 Task: Font style For heading Use Arial Narrow with bold and underline. font size for heading '28 Pt. 'Change the font style of data to Arial Narrowand font size to  16 Pt. Change the alignment of both headline & data to  Align bottom. In the sheet  Alpha Sales templetes book
Action: Mouse moved to (18, 28)
Screenshot: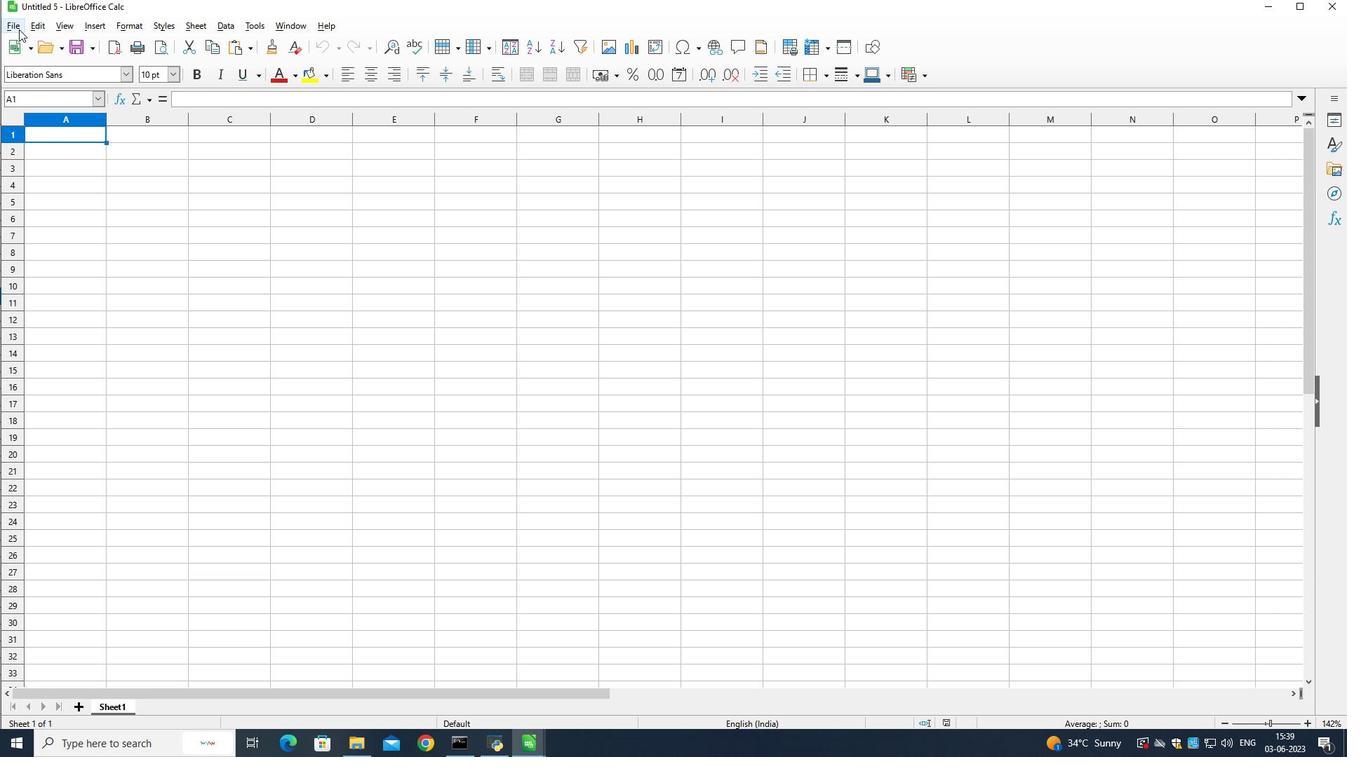 
Action: Mouse pressed left at (18, 28)
Screenshot: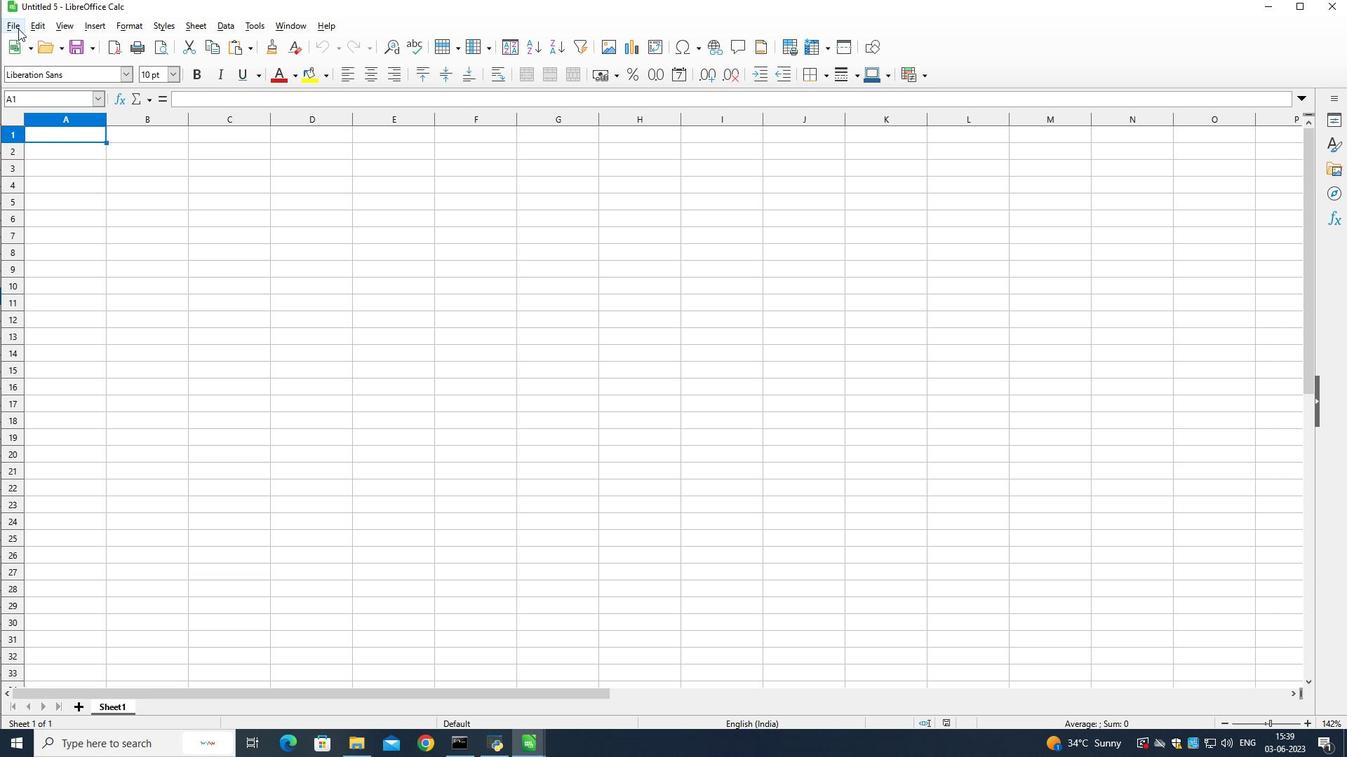 
Action: Mouse moved to (29, 56)
Screenshot: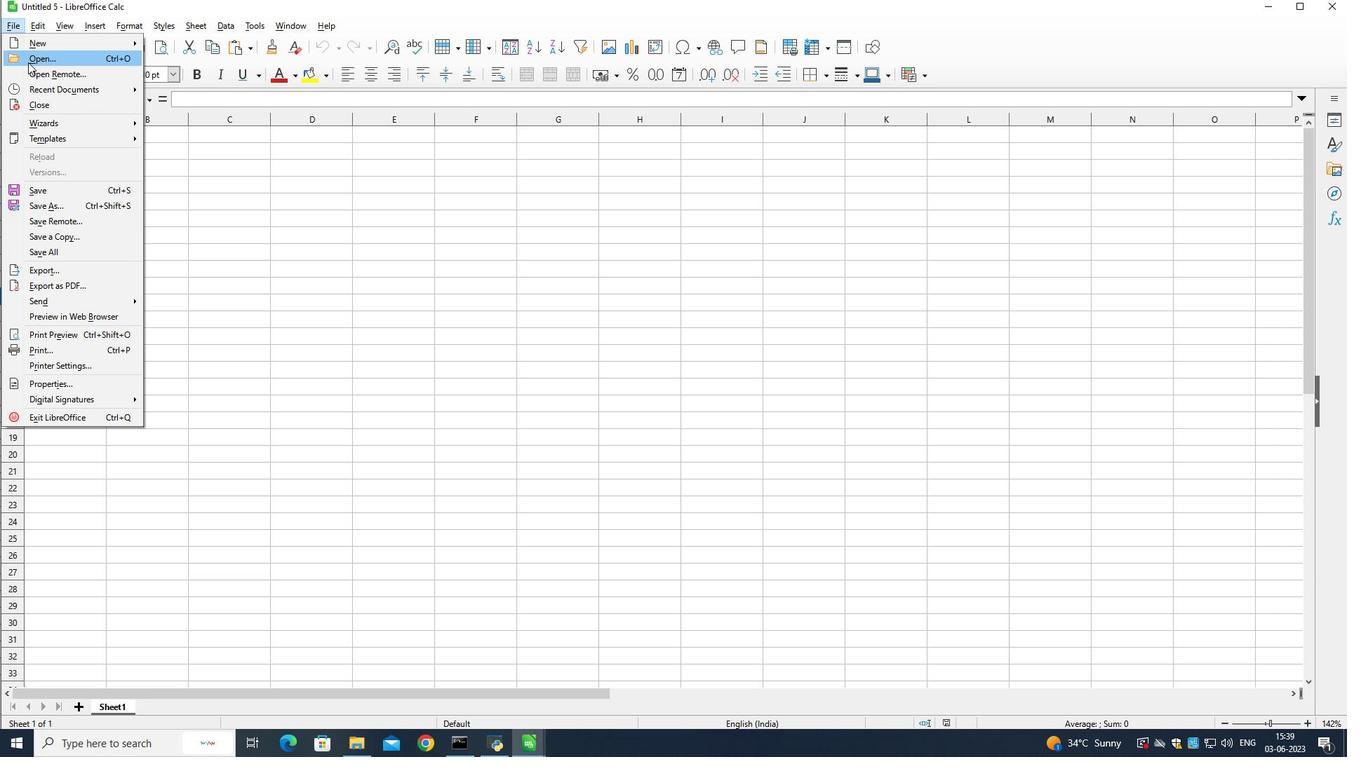 
Action: Mouse pressed left at (29, 56)
Screenshot: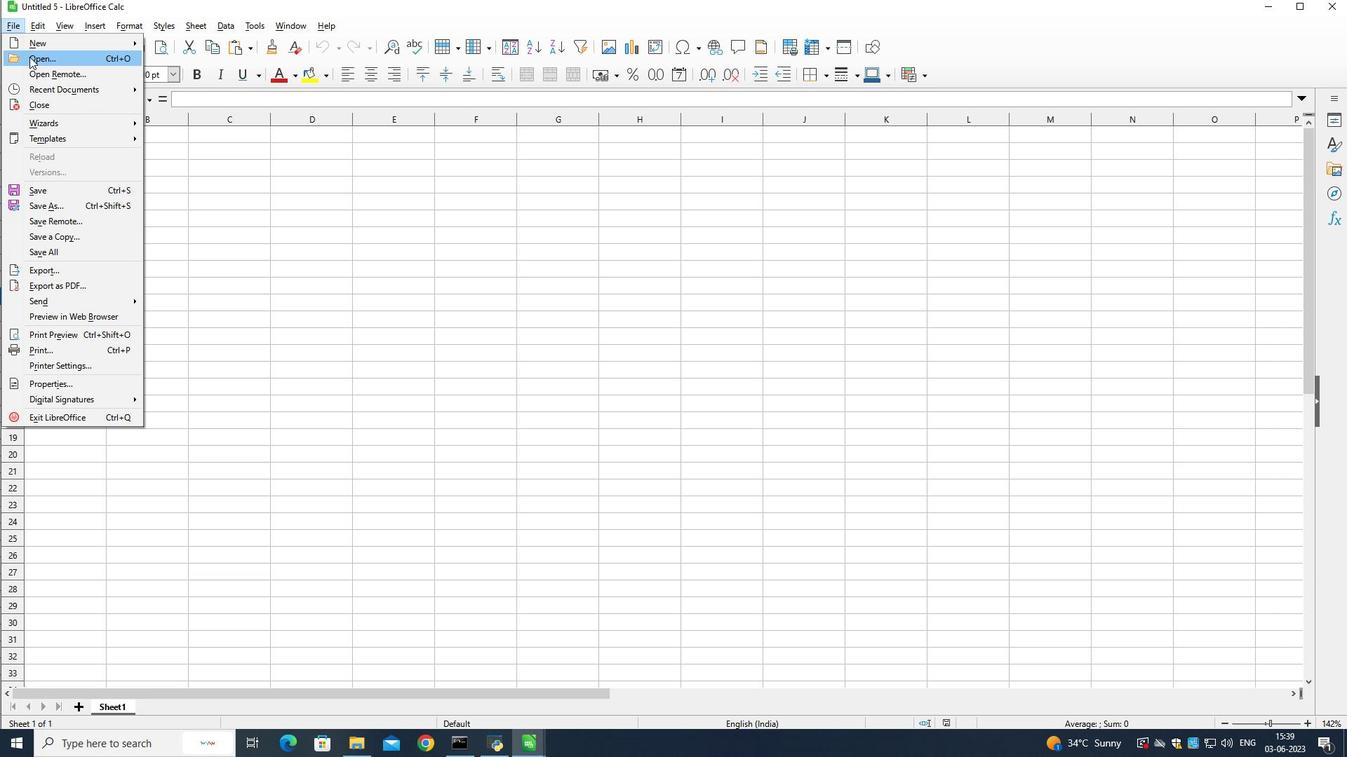 
Action: Mouse moved to (209, 279)
Screenshot: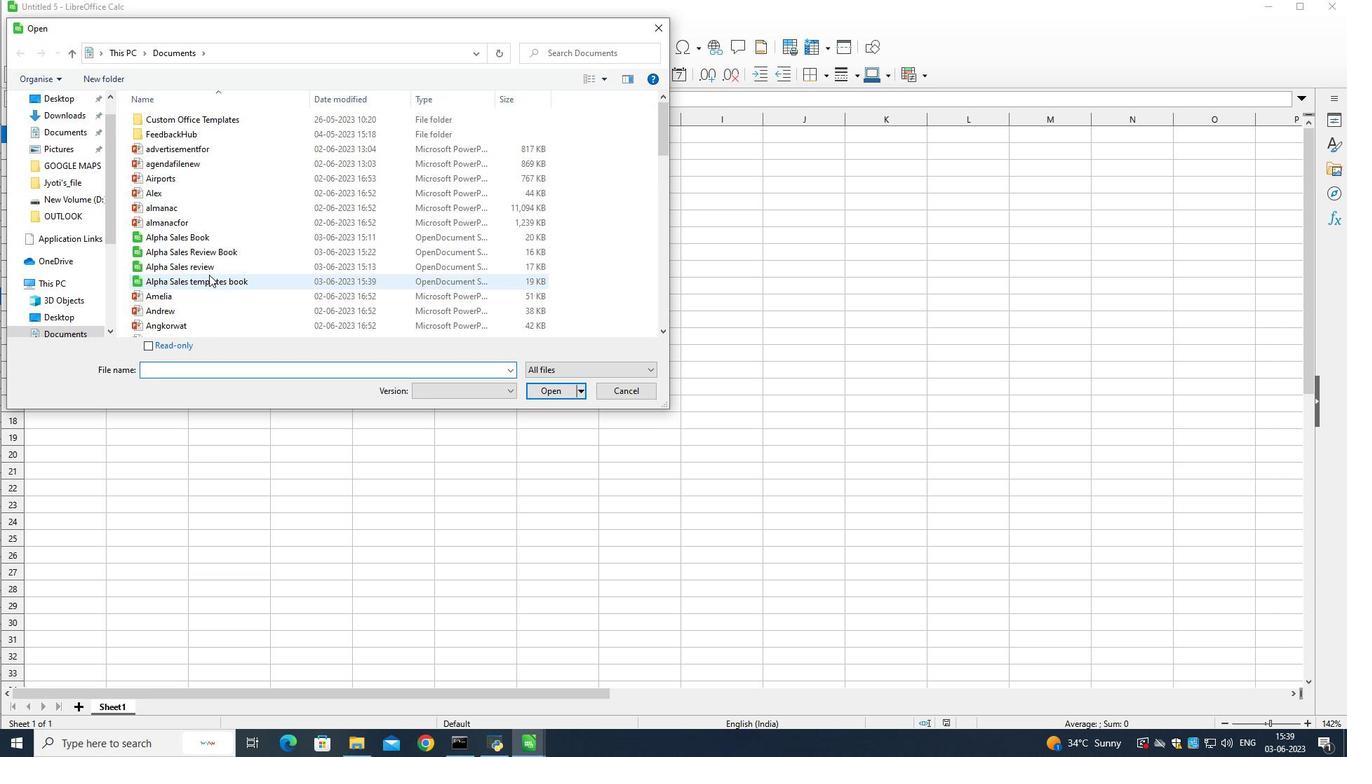 
Action: Mouse pressed left at (209, 279)
Screenshot: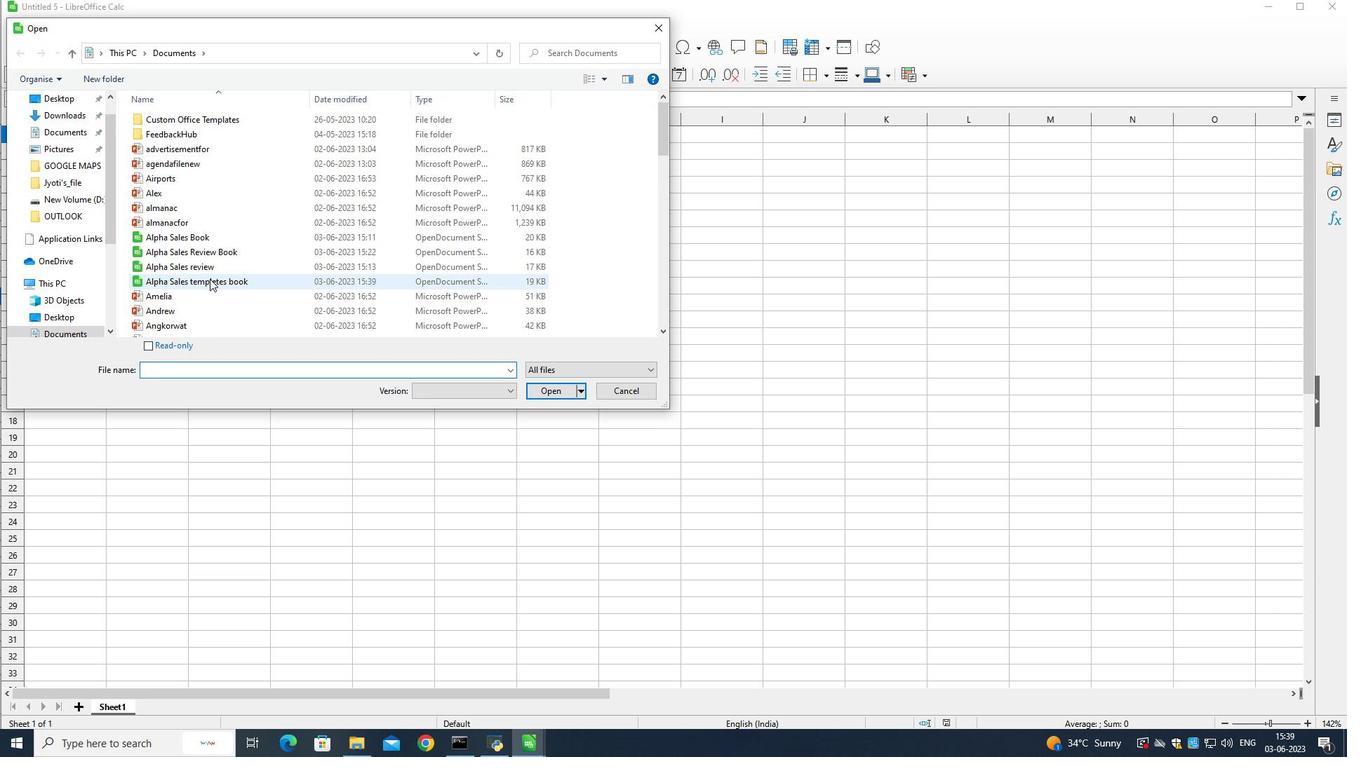 
Action: Mouse moved to (566, 392)
Screenshot: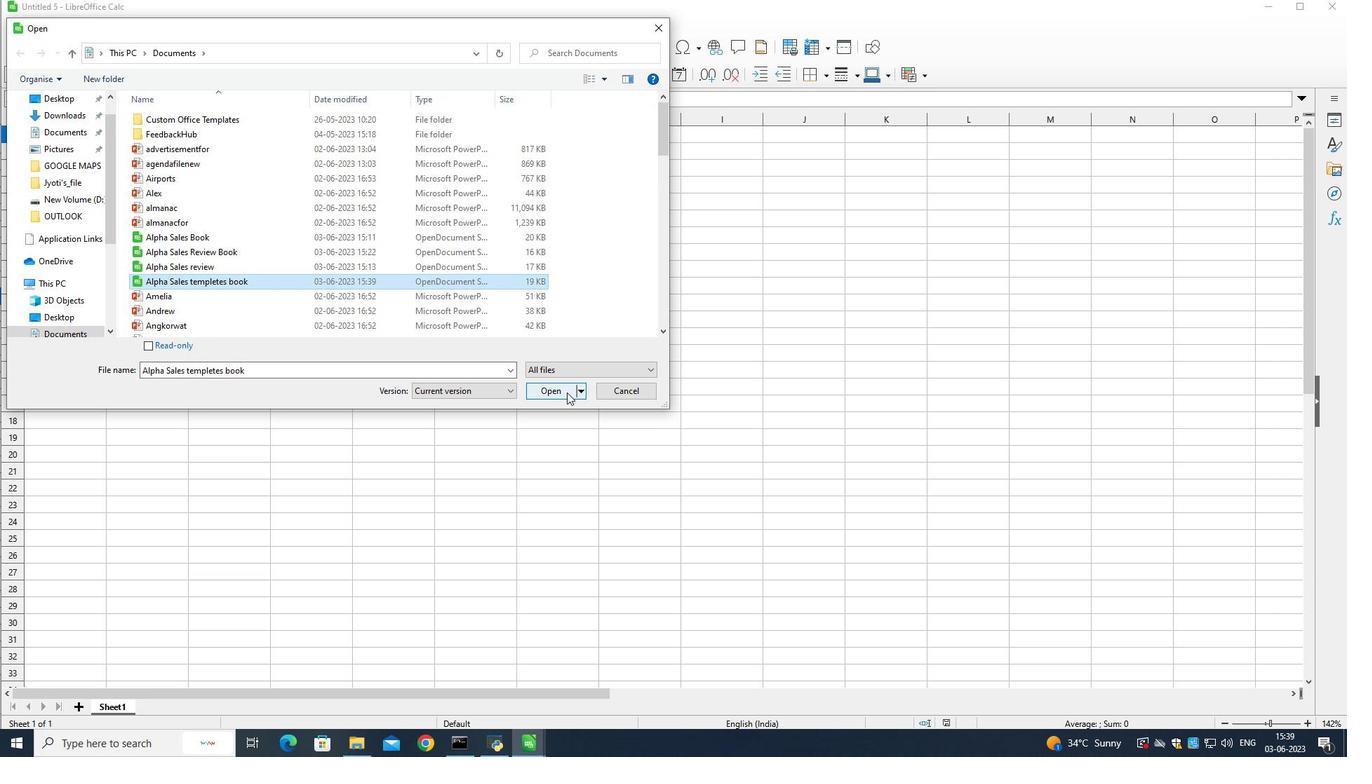 
Action: Mouse pressed left at (566, 392)
Screenshot: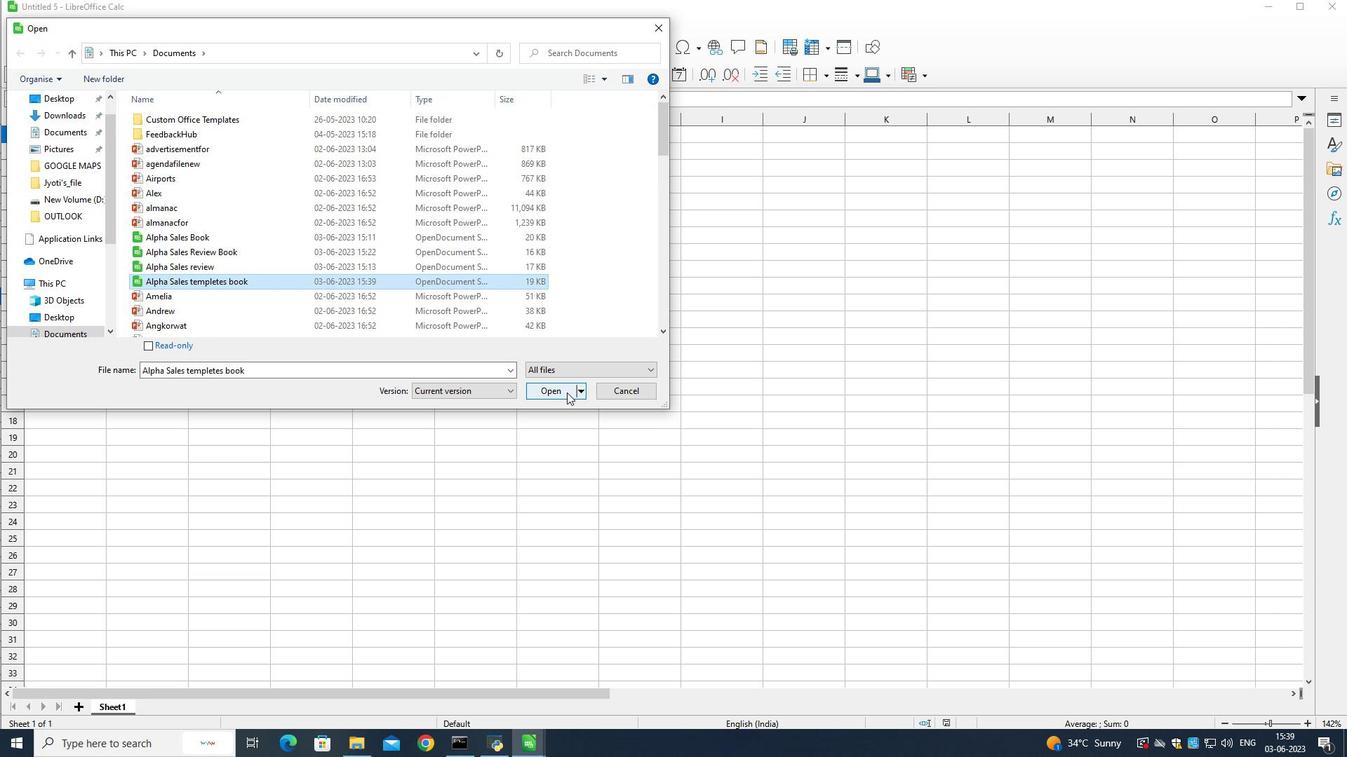 
Action: Mouse moved to (216, 133)
Screenshot: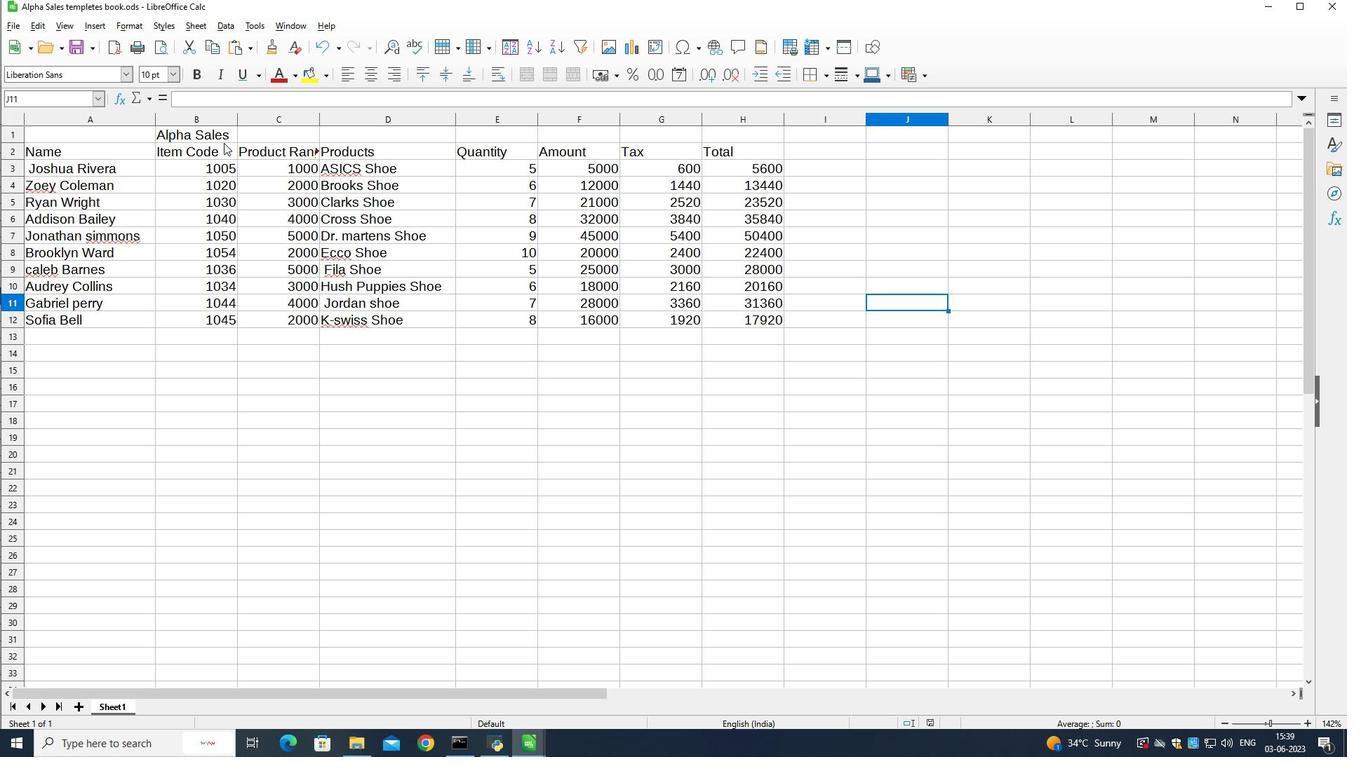 
Action: Mouse pressed left at (216, 133)
Screenshot: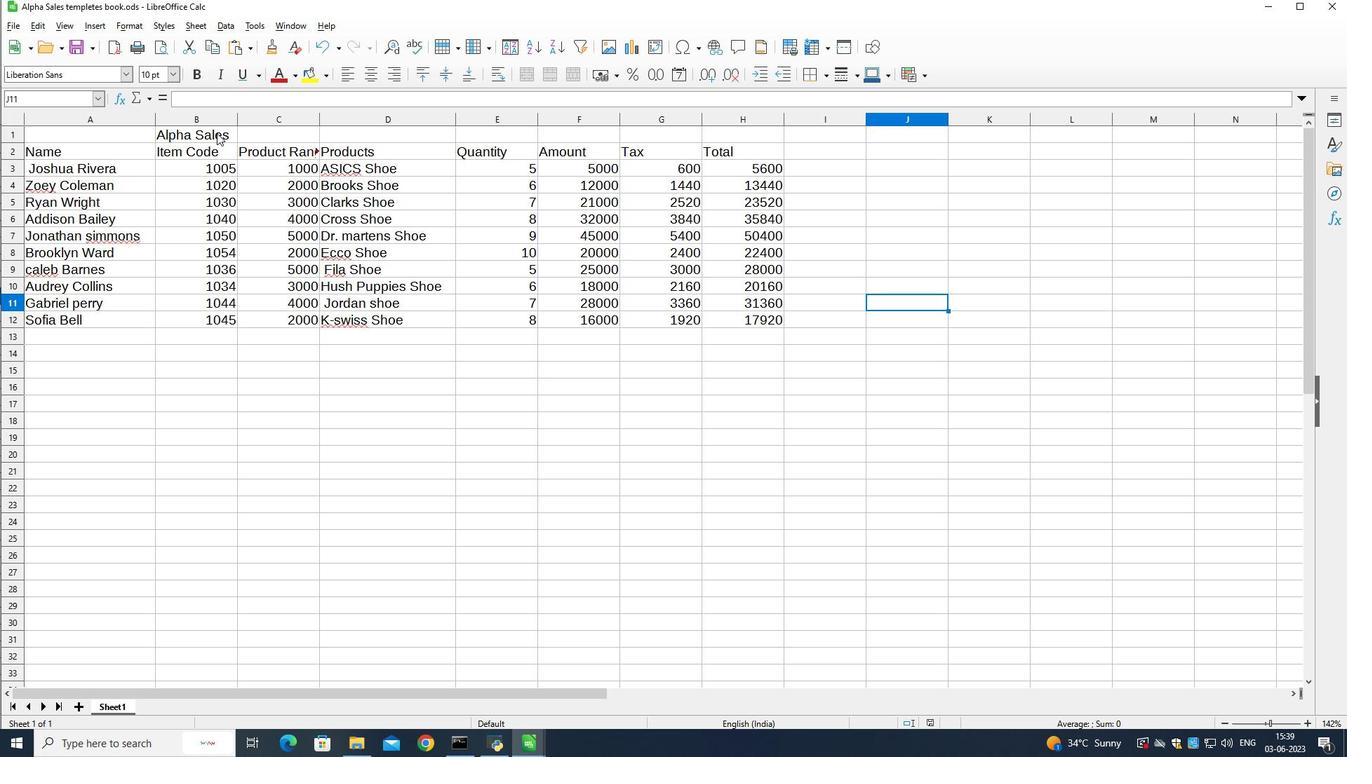 
Action: Mouse pressed left at (216, 133)
Screenshot: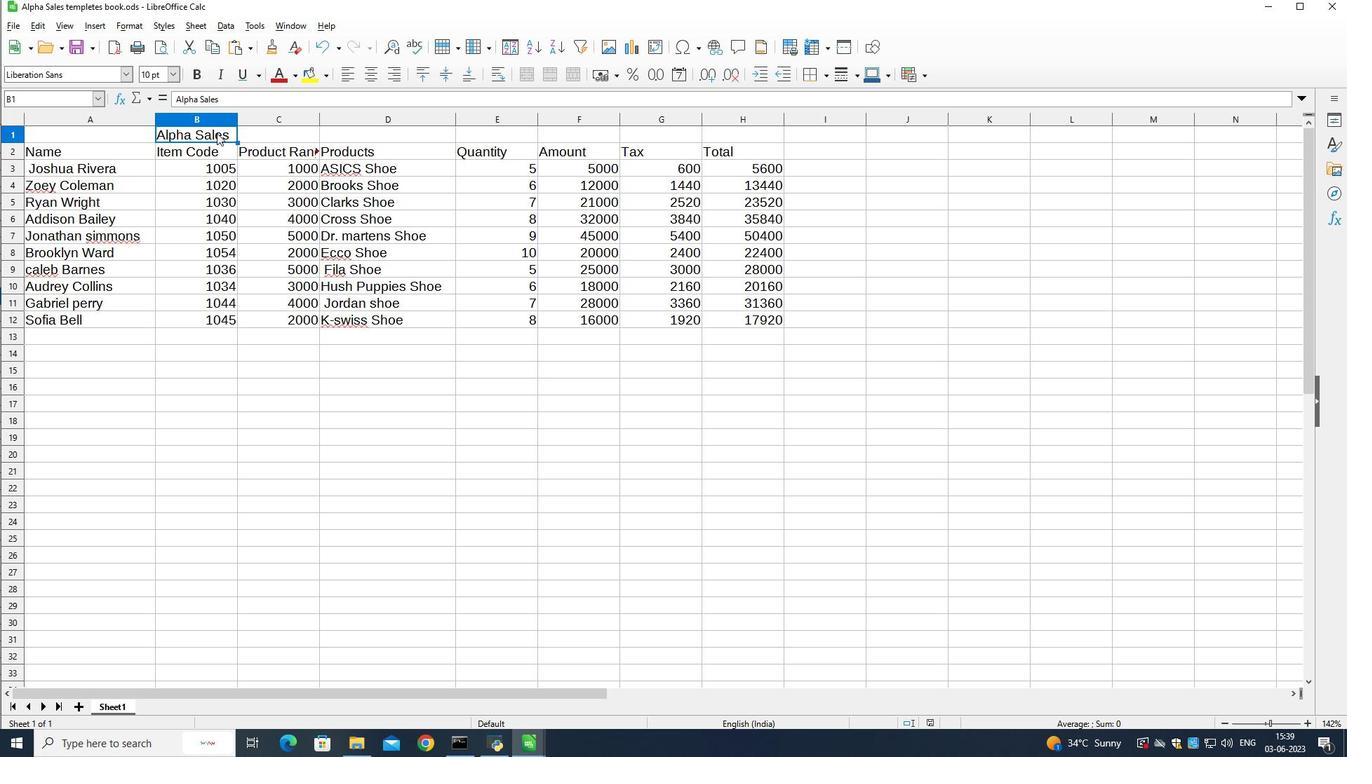 
Action: Mouse pressed left at (216, 133)
Screenshot: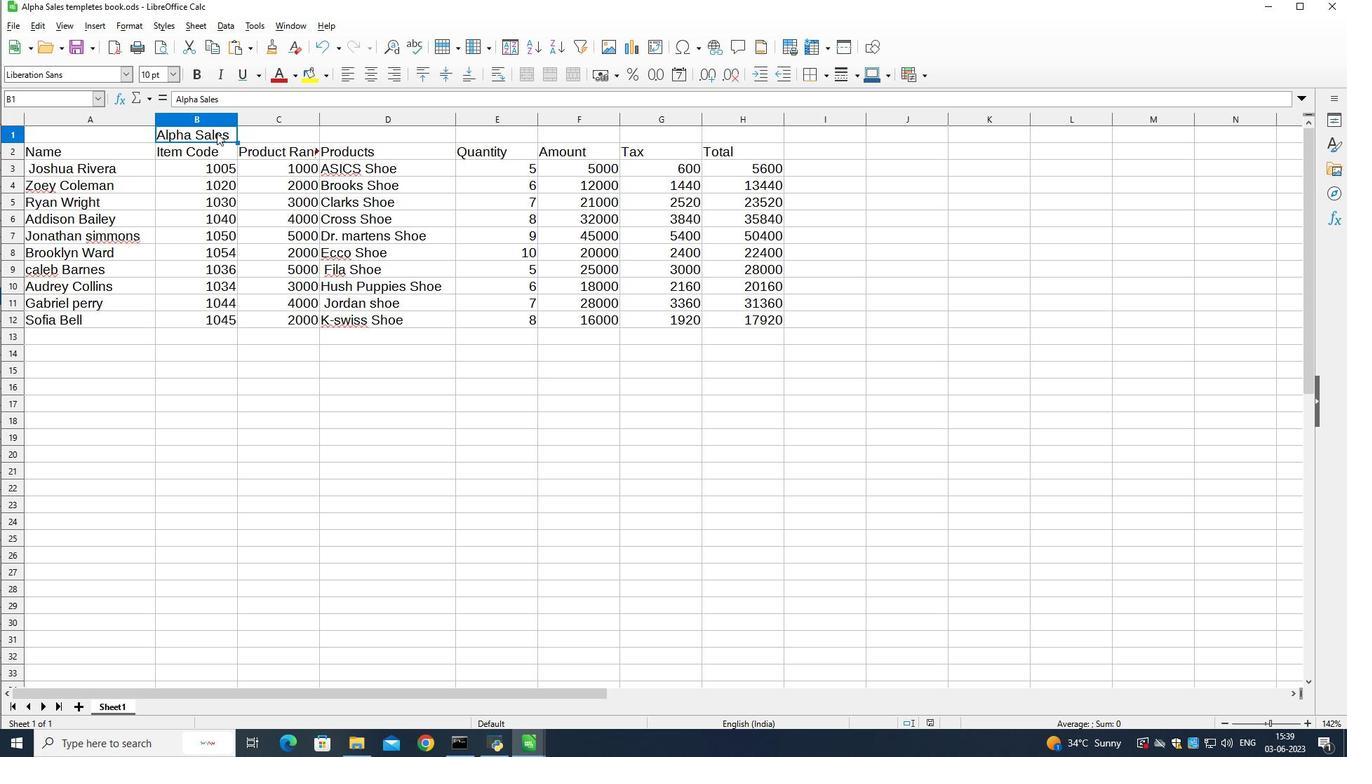 
Action: Mouse moved to (98, 73)
Screenshot: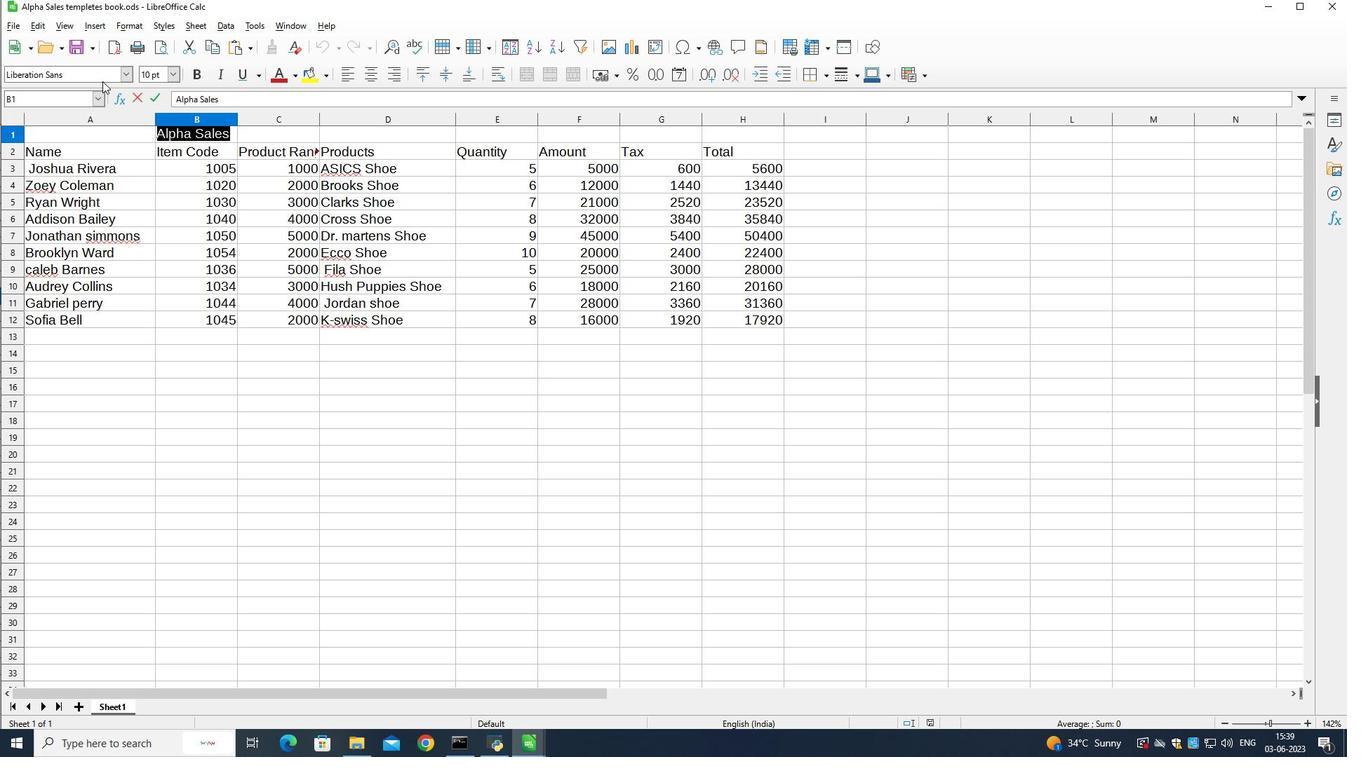 
Action: Mouse pressed left at (98, 73)
Screenshot: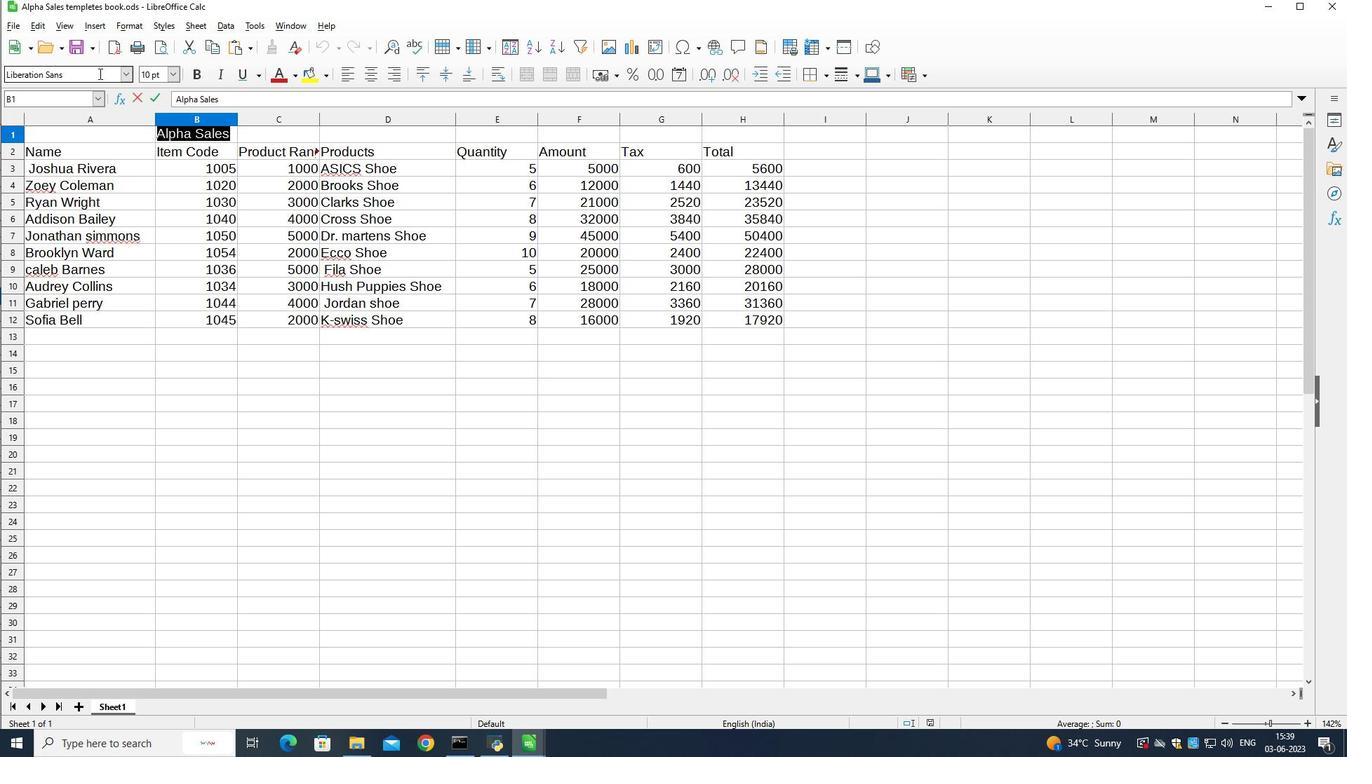 
Action: Mouse pressed left at (98, 73)
Screenshot: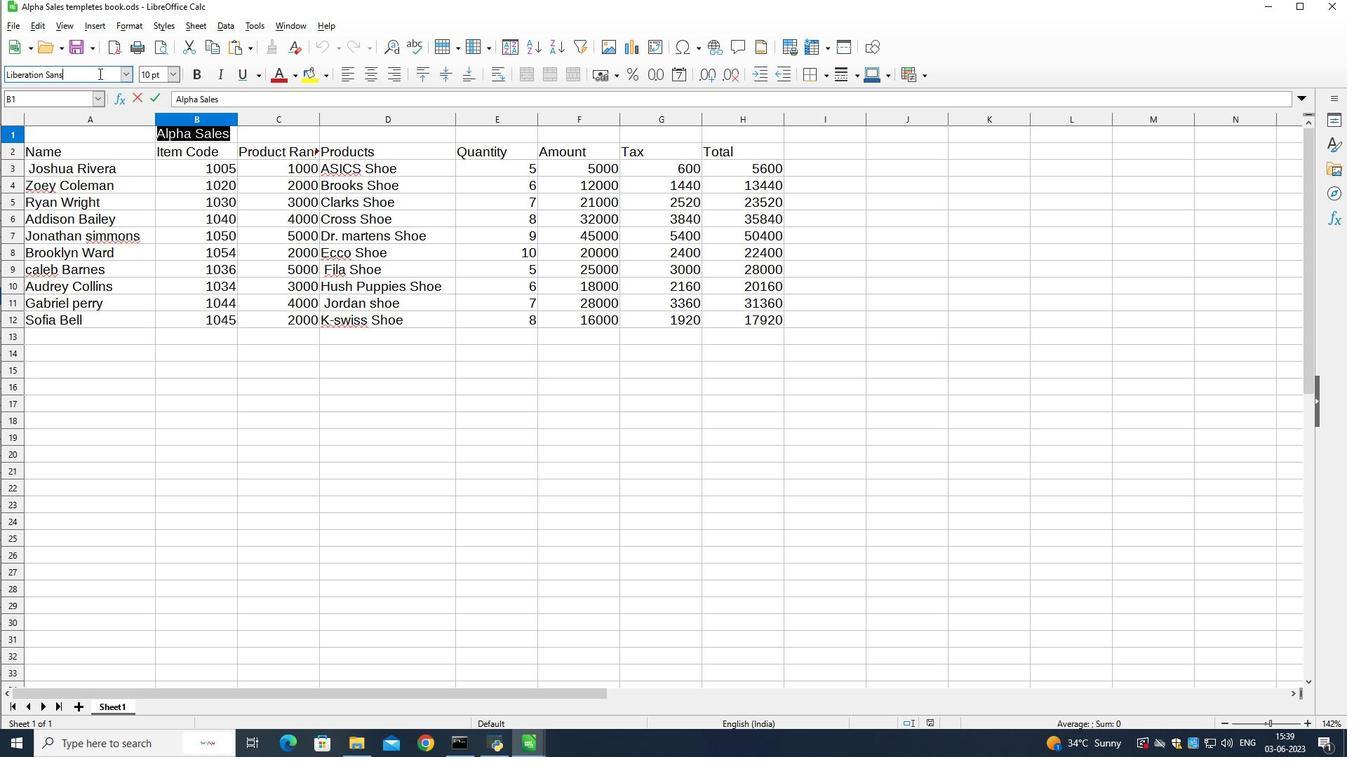 
Action: Mouse moved to (98, 71)
Screenshot: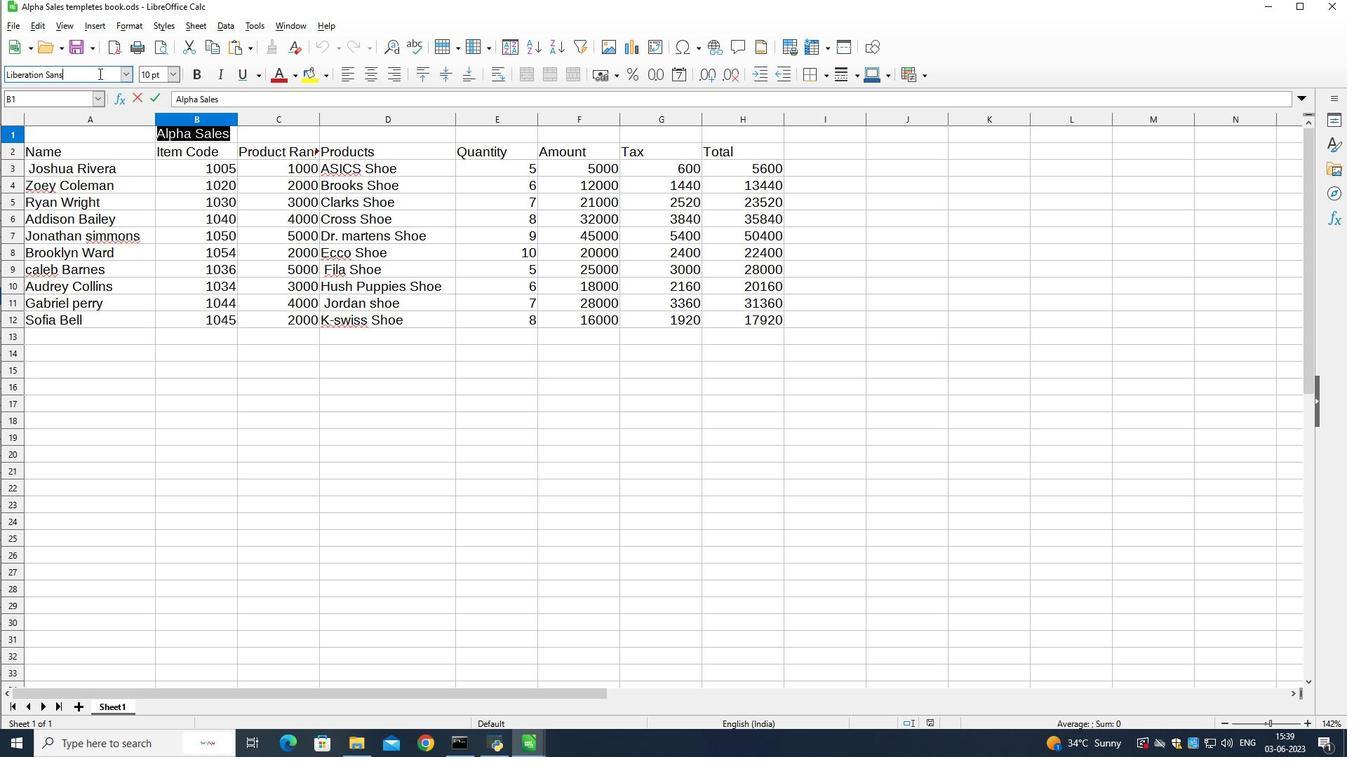 
Action: Mouse pressed left at (98, 71)
Screenshot: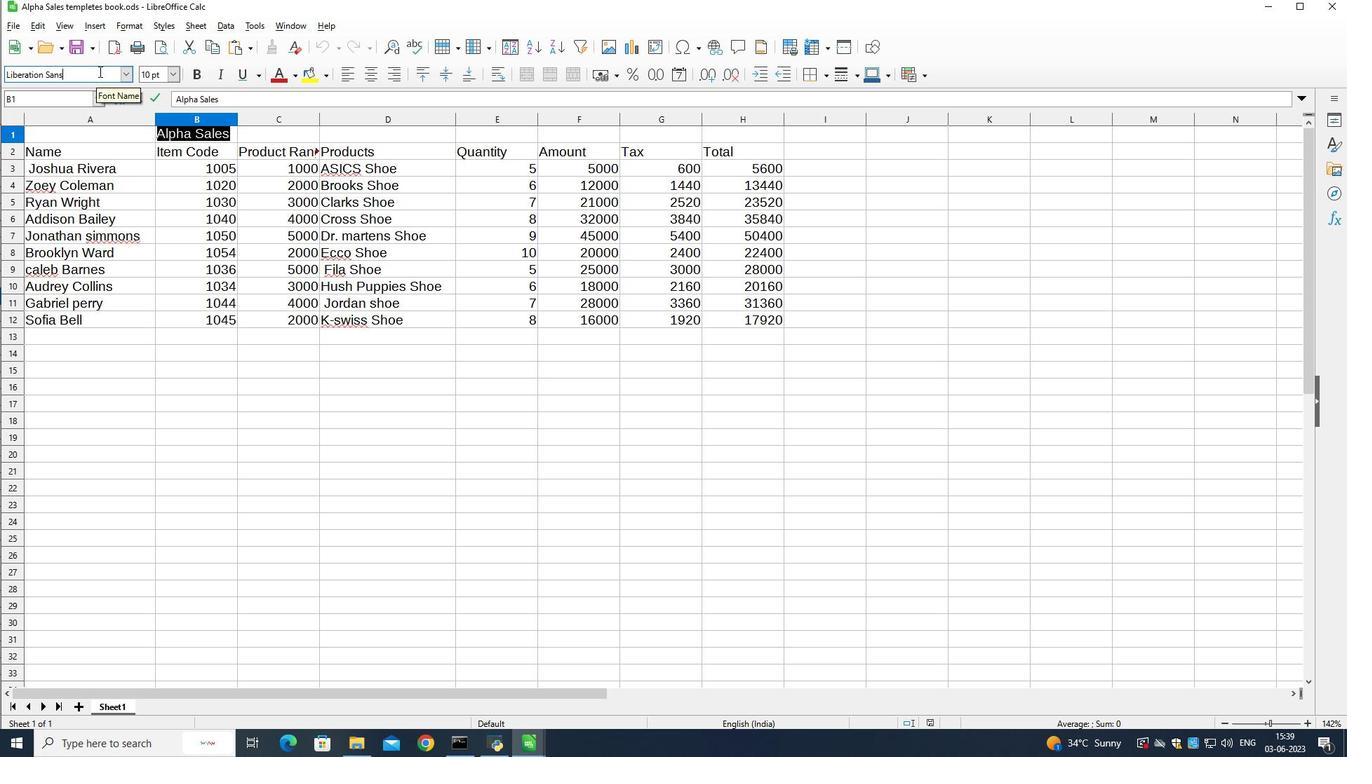 
Action: Mouse pressed left at (98, 71)
Screenshot: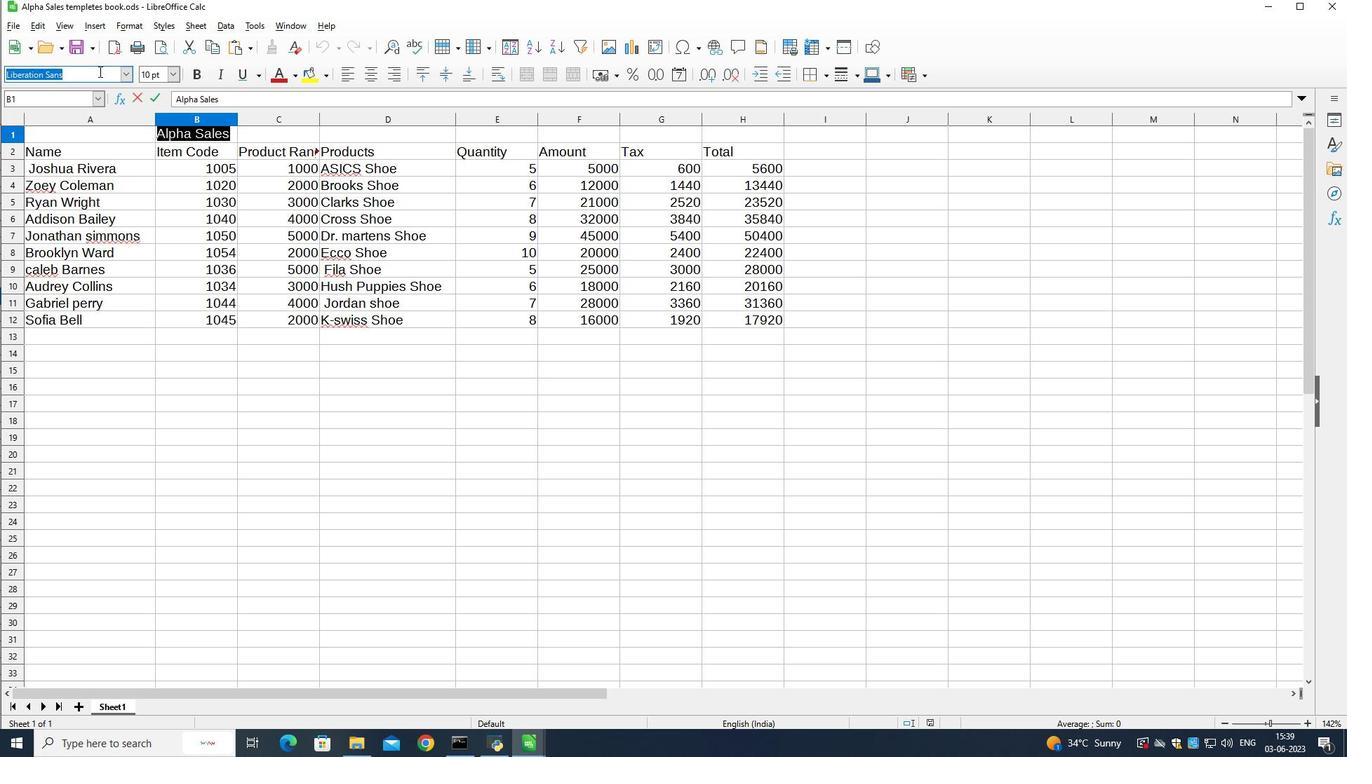 
Action: Key pressed <Key.shift>Arial<Key.space><Key.shift><Key.shift><Key.shift>Narrw<Key.backspace>ow<Key.enter>
Screenshot: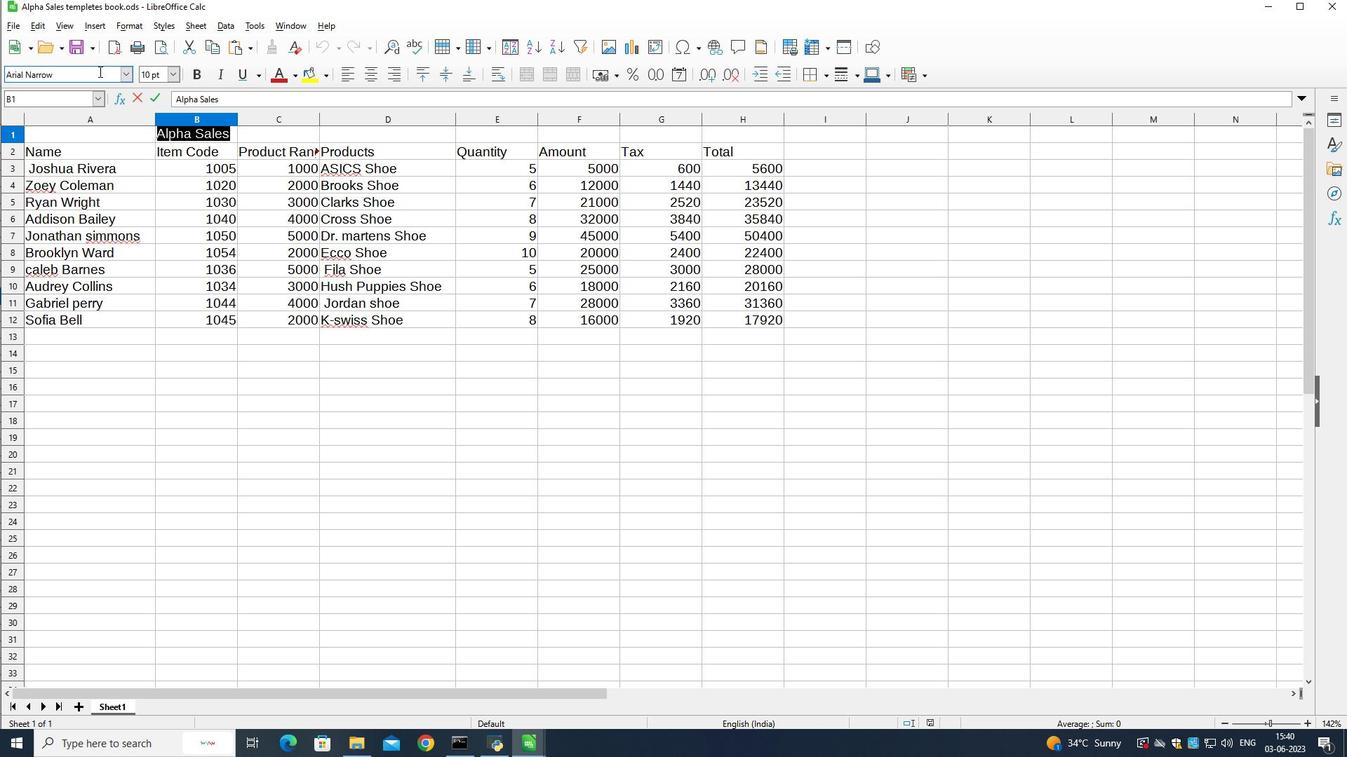 
Action: Mouse moved to (193, 72)
Screenshot: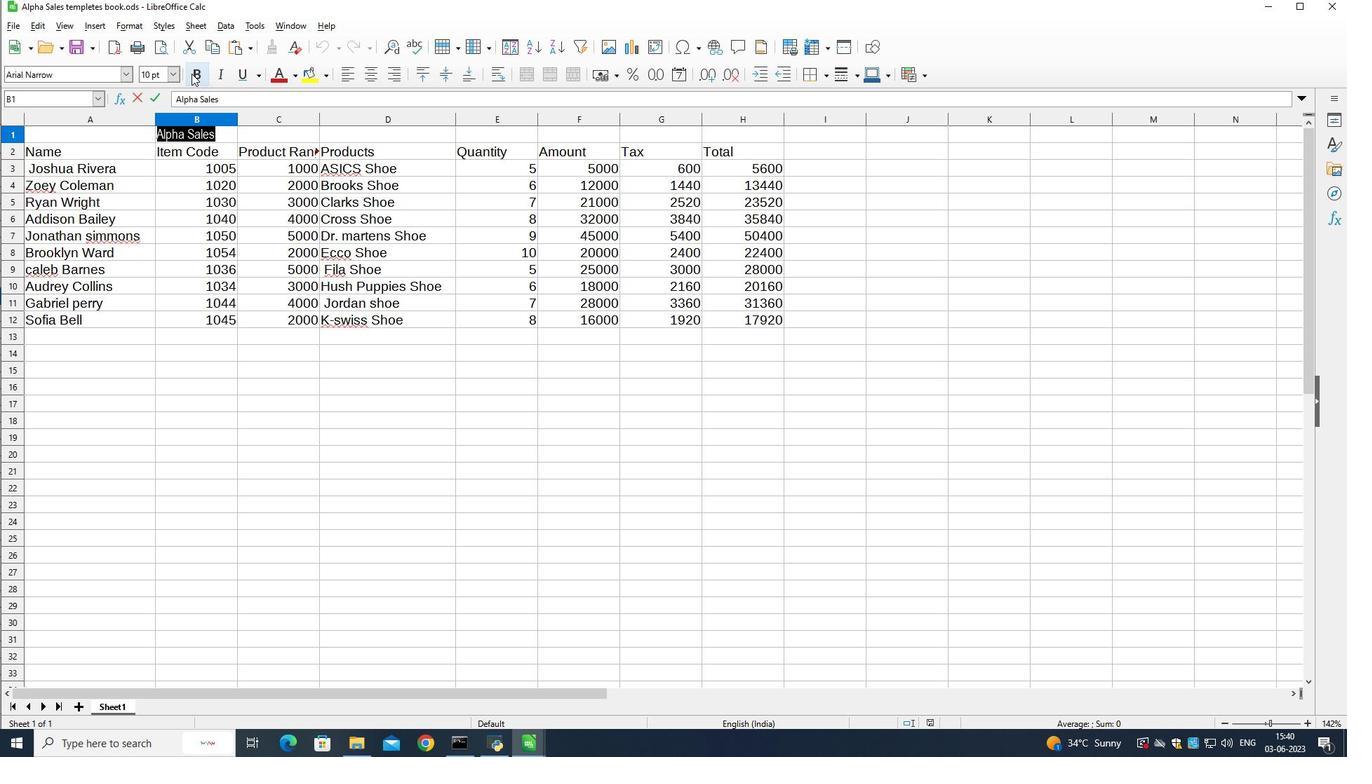 
Action: Mouse pressed left at (193, 72)
Screenshot: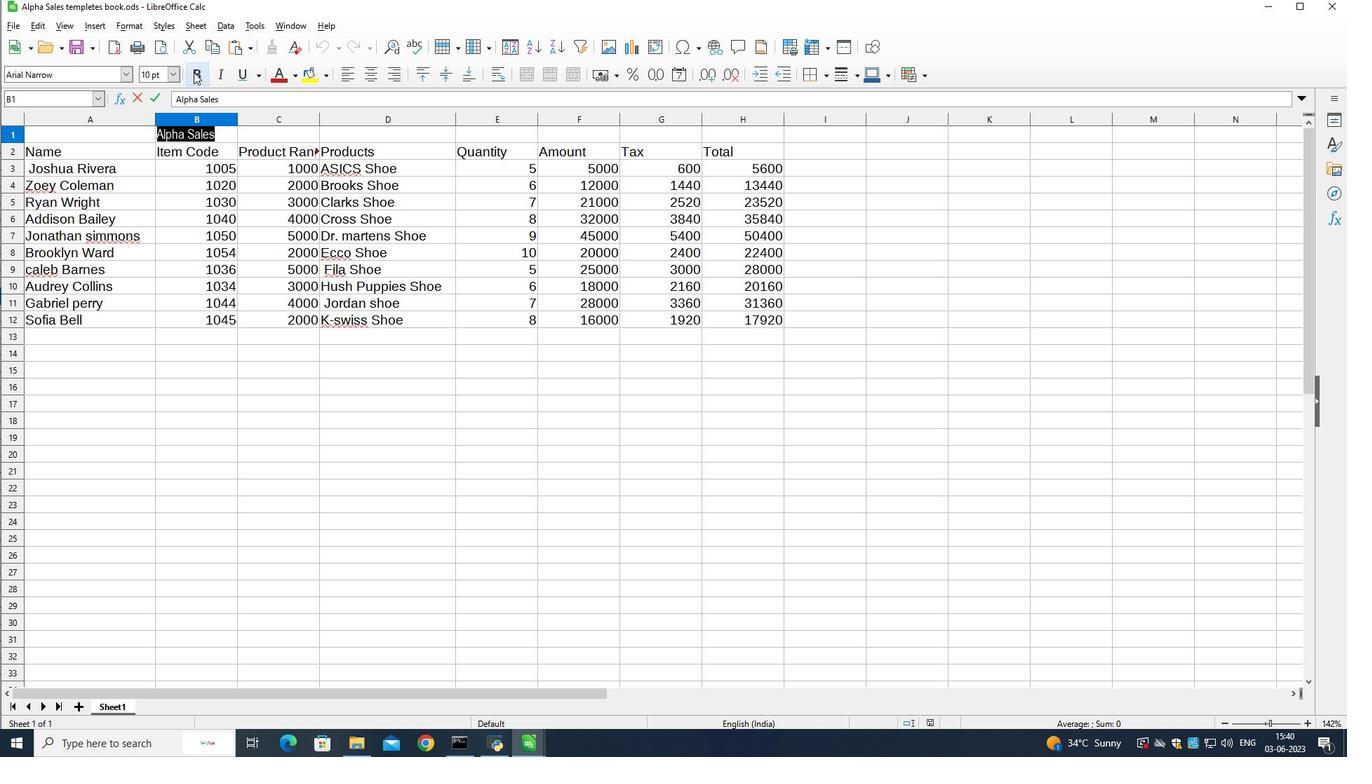 
Action: Mouse moved to (239, 75)
Screenshot: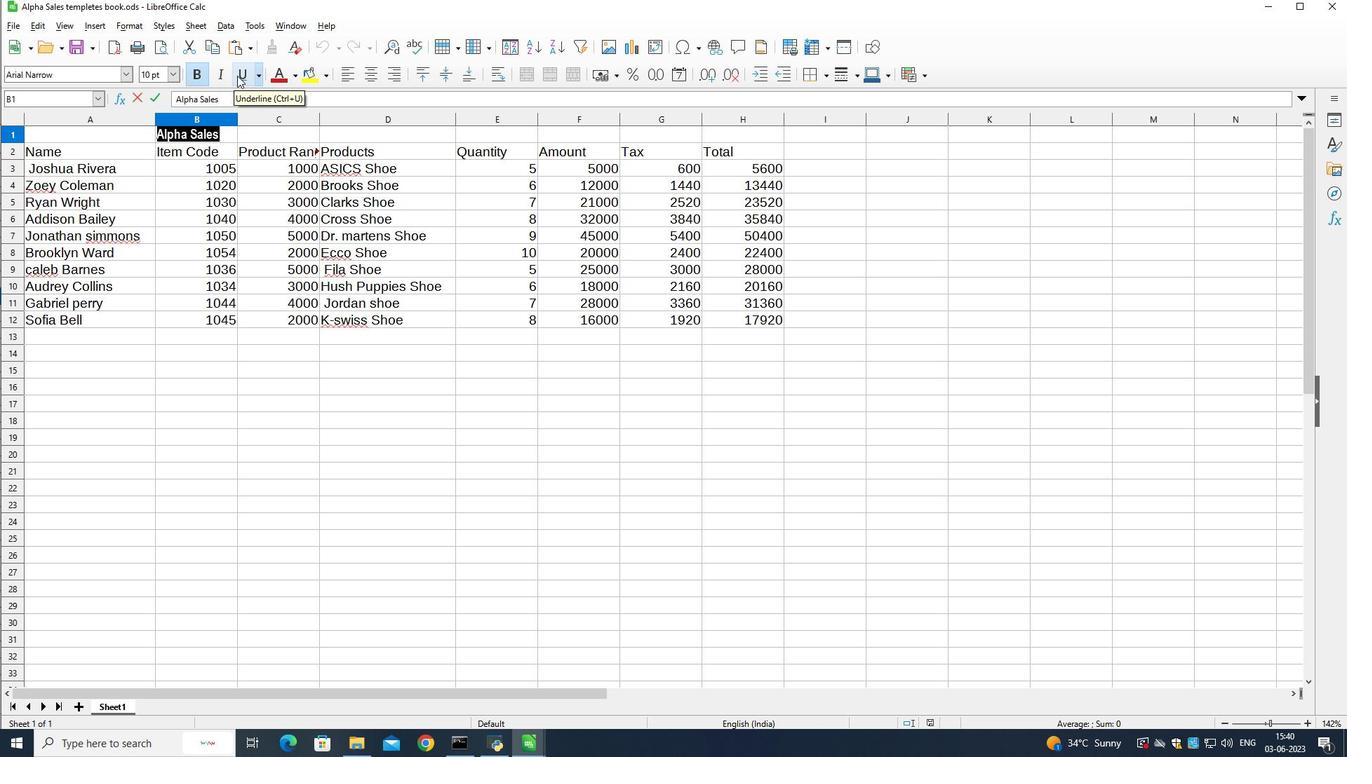 
Action: Mouse pressed left at (239, 75)
Screenshot: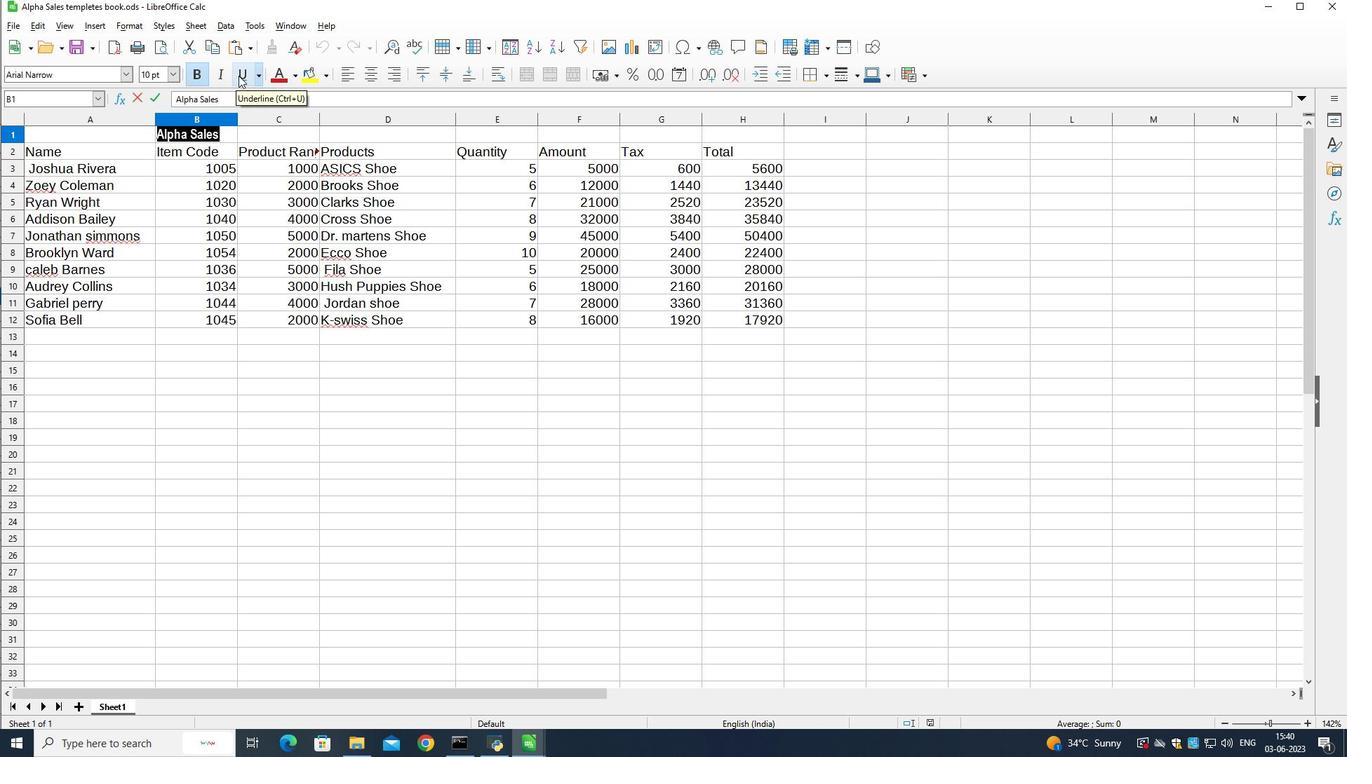 
Action: Mouse moved to (175, 69)
Screenshot: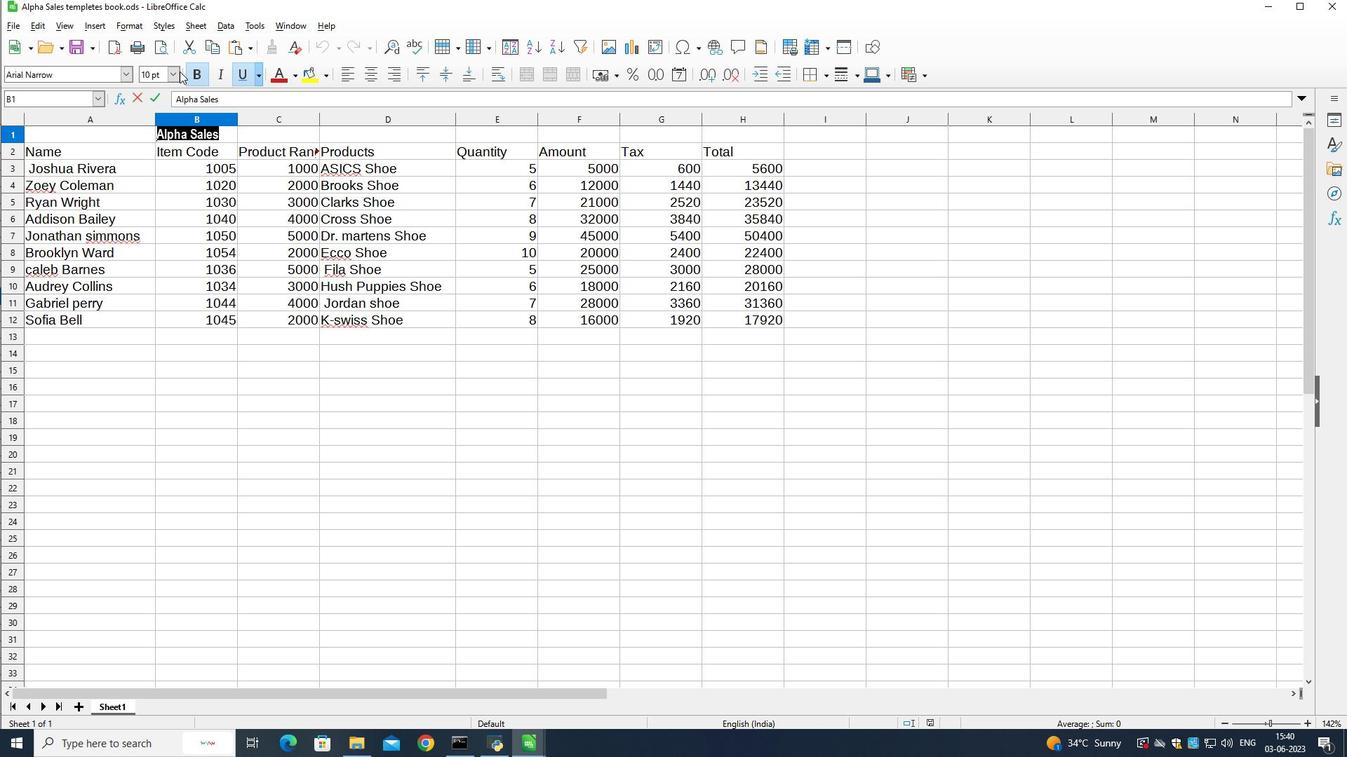 
Action: Mouse pressed left at (175, 69)
Screenshot: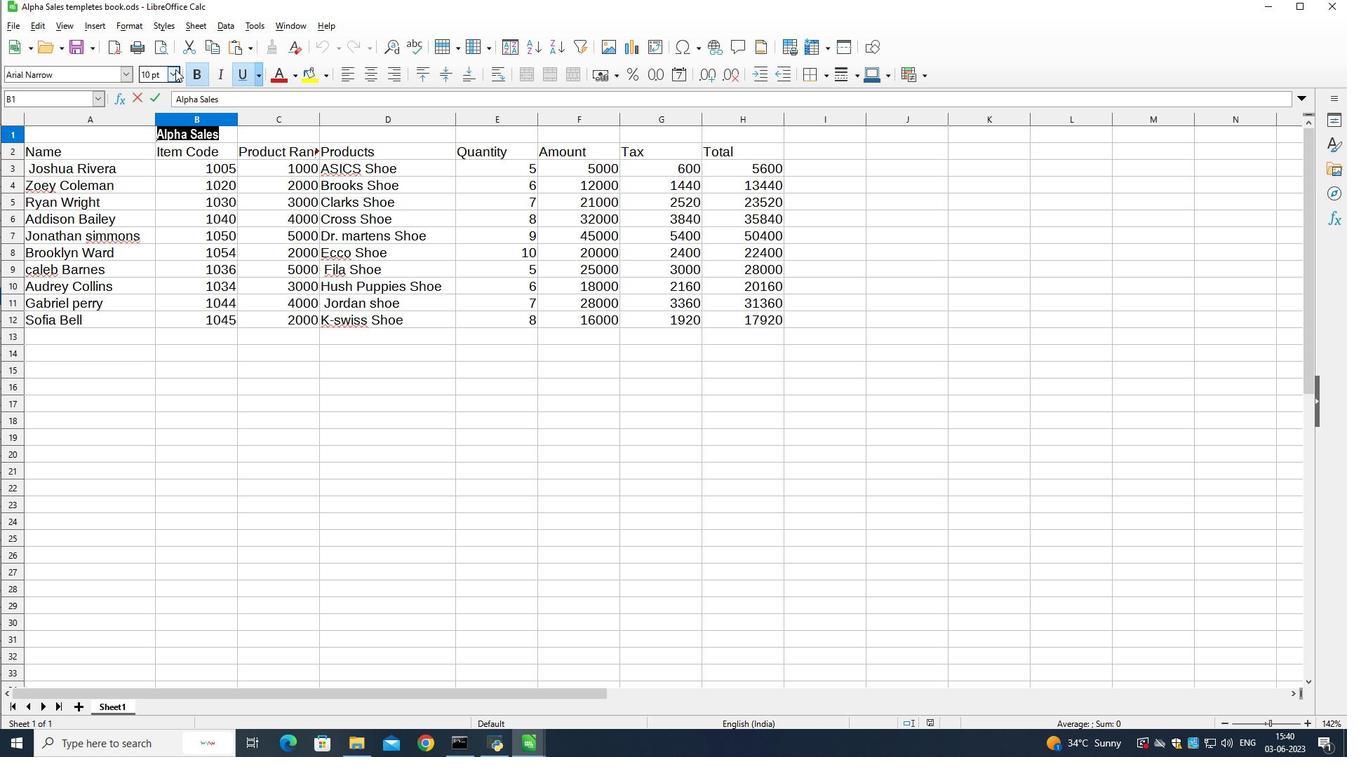 
Action: Mouse moved to (150, 301)
Screenshot: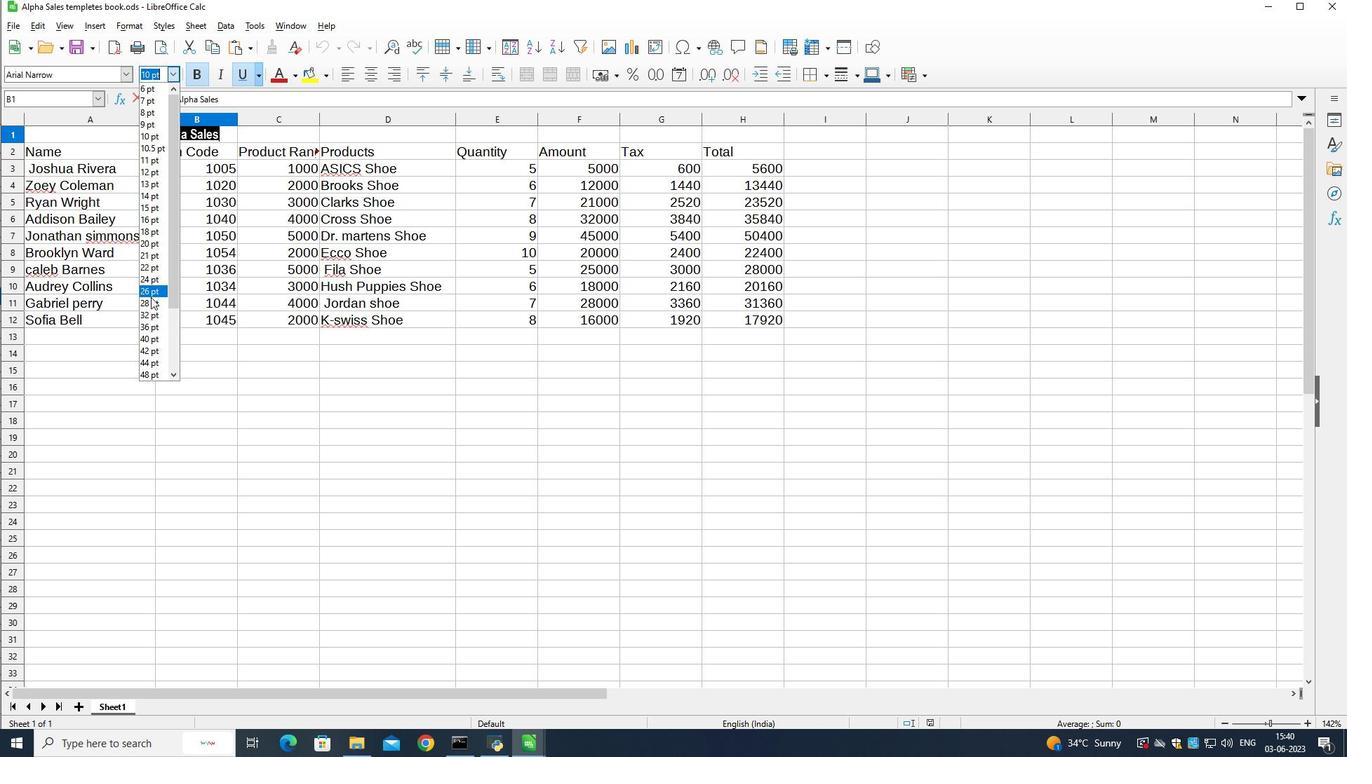 
Action: Mouse pressed left at (150, 301)
Screenshot: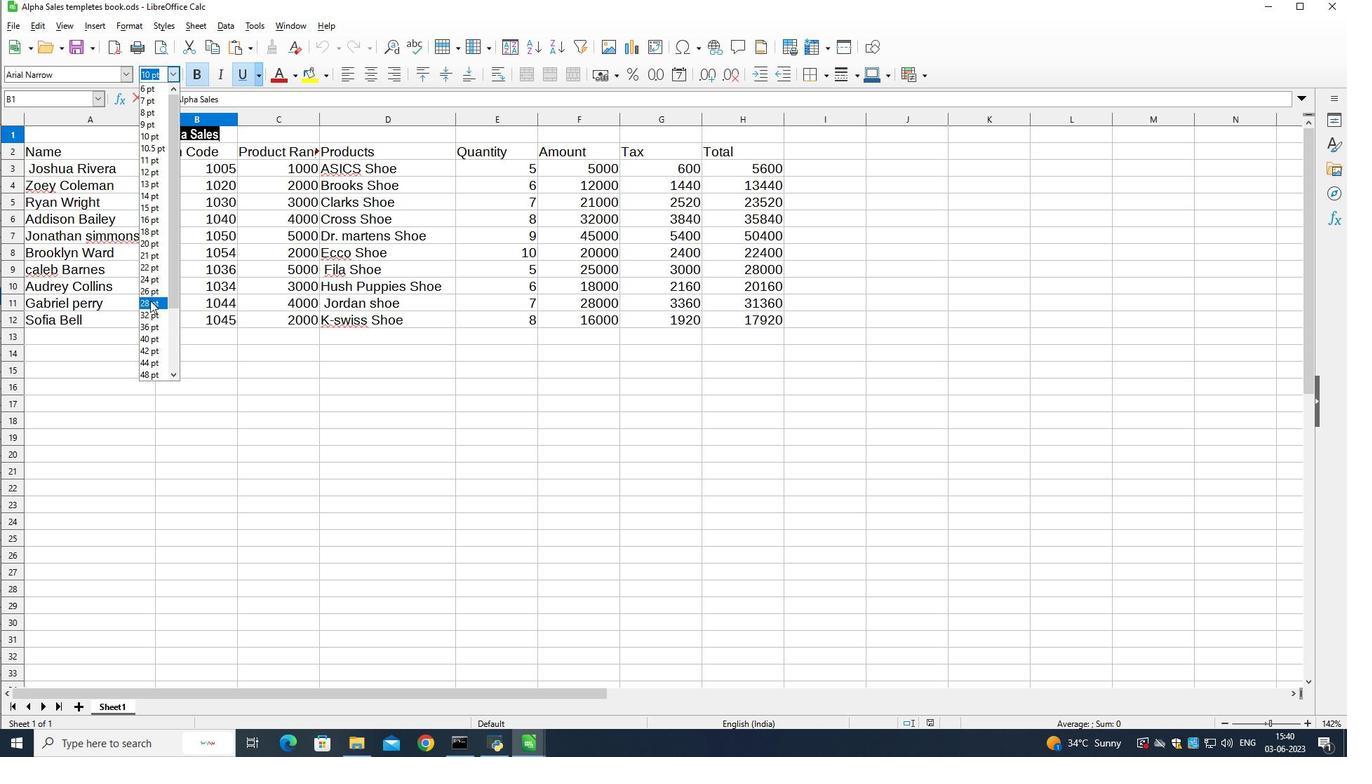 
Action: Mouse moved to (175, 355)
Screenshot: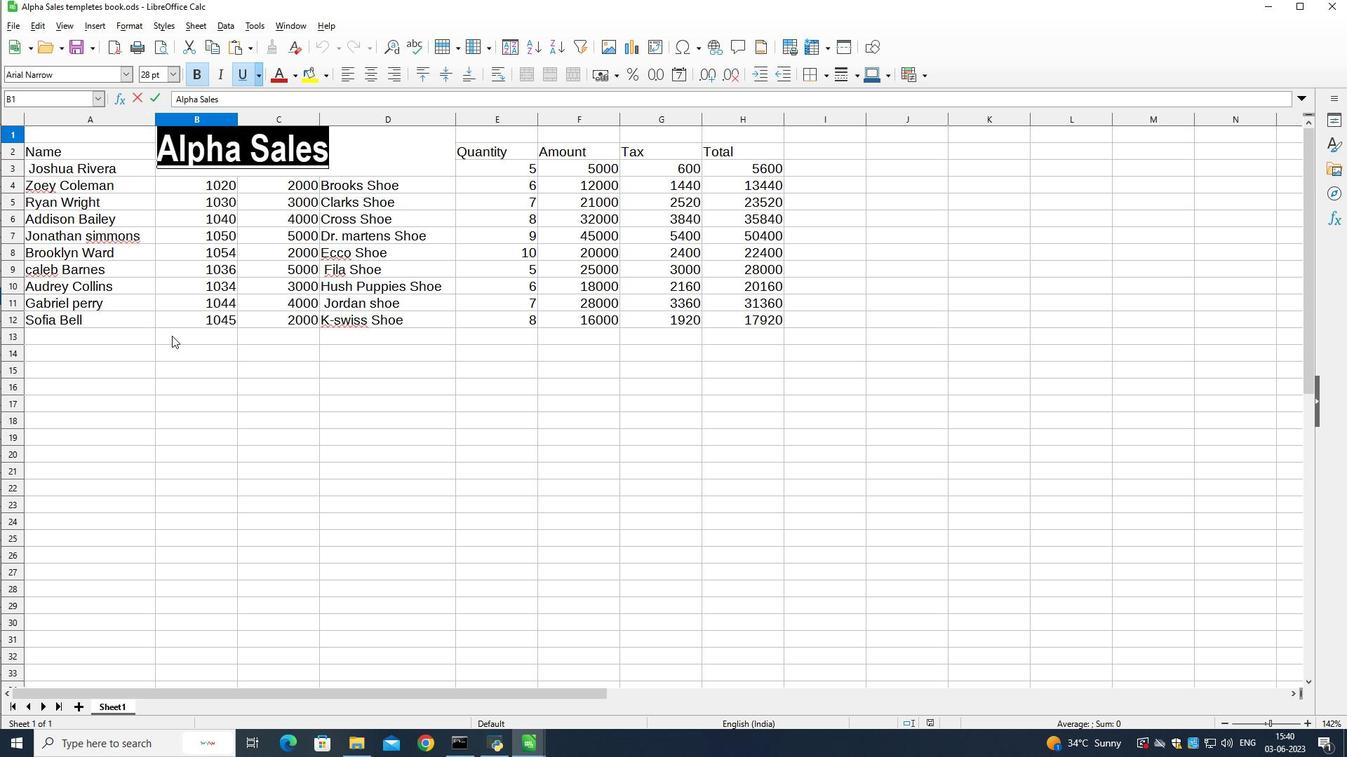 
Action: Mouse pressed left at (175, 355)
Screenshot: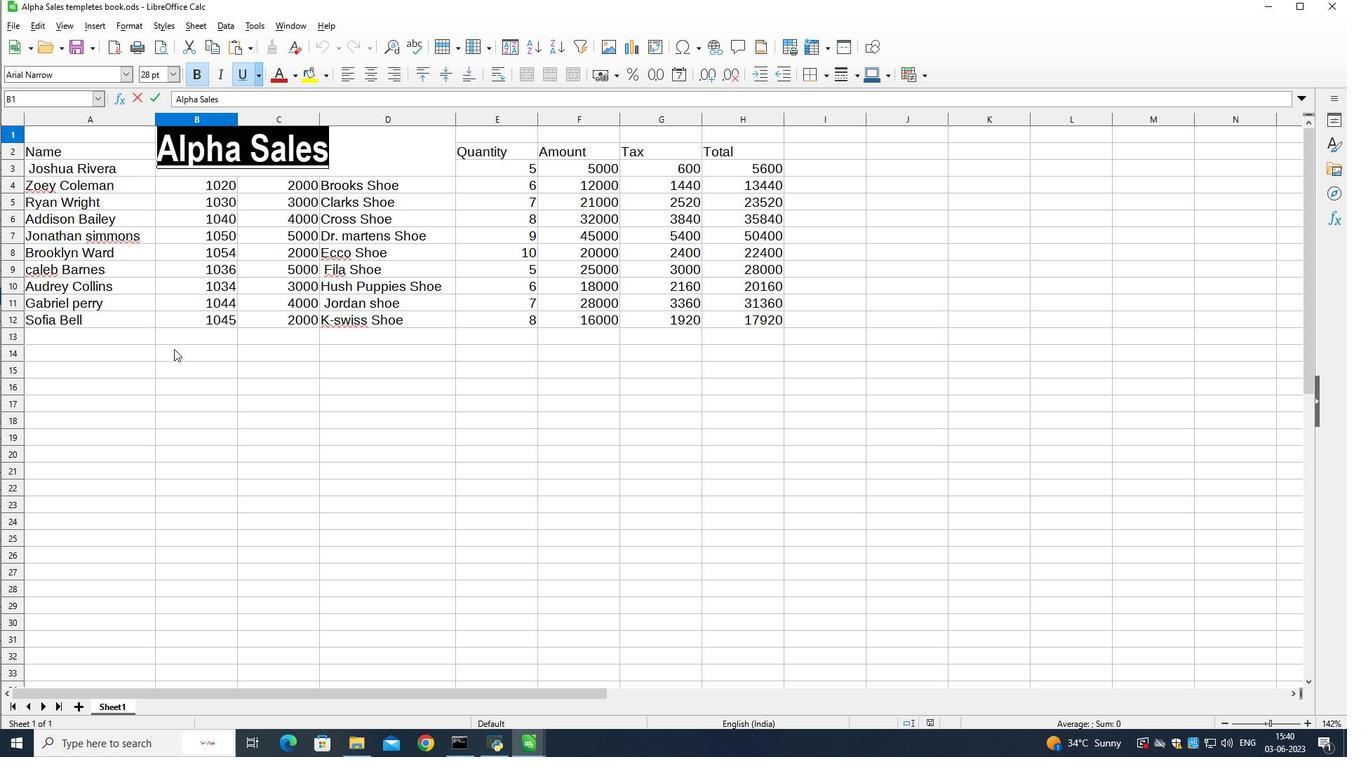 
Action: Mouse moved to (38, 176)
Screenshot: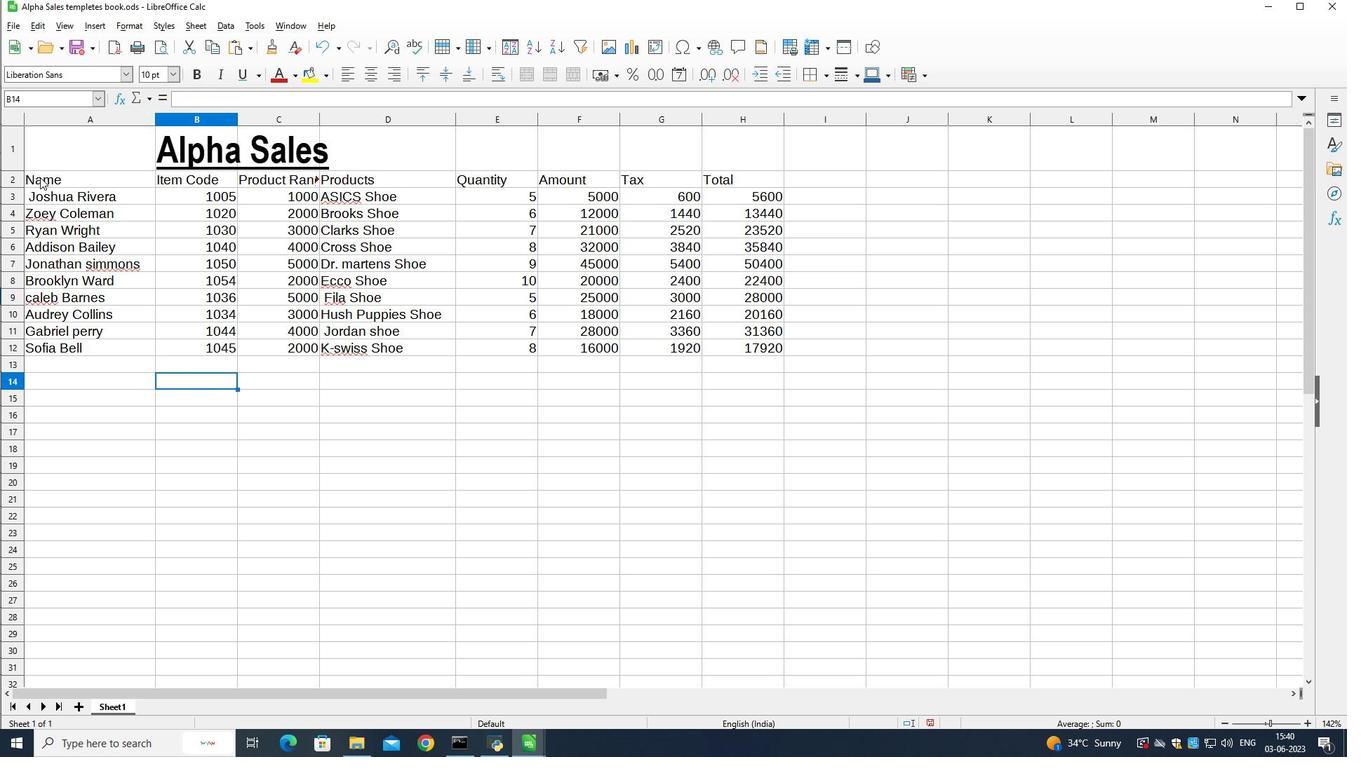 
Action: Mouse pressed left at (38, 176)
Screenshot: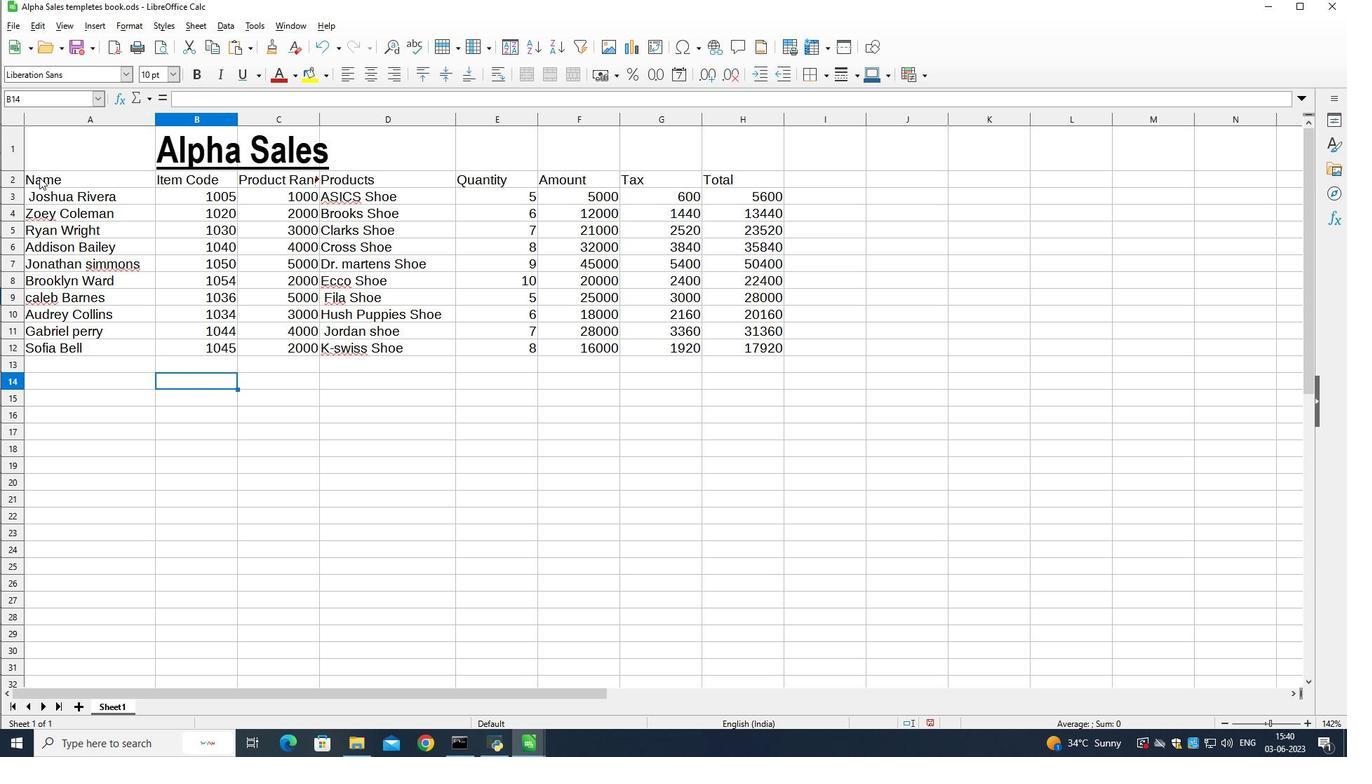 
Action: Mouse moved to (88, 72)
Screenshot: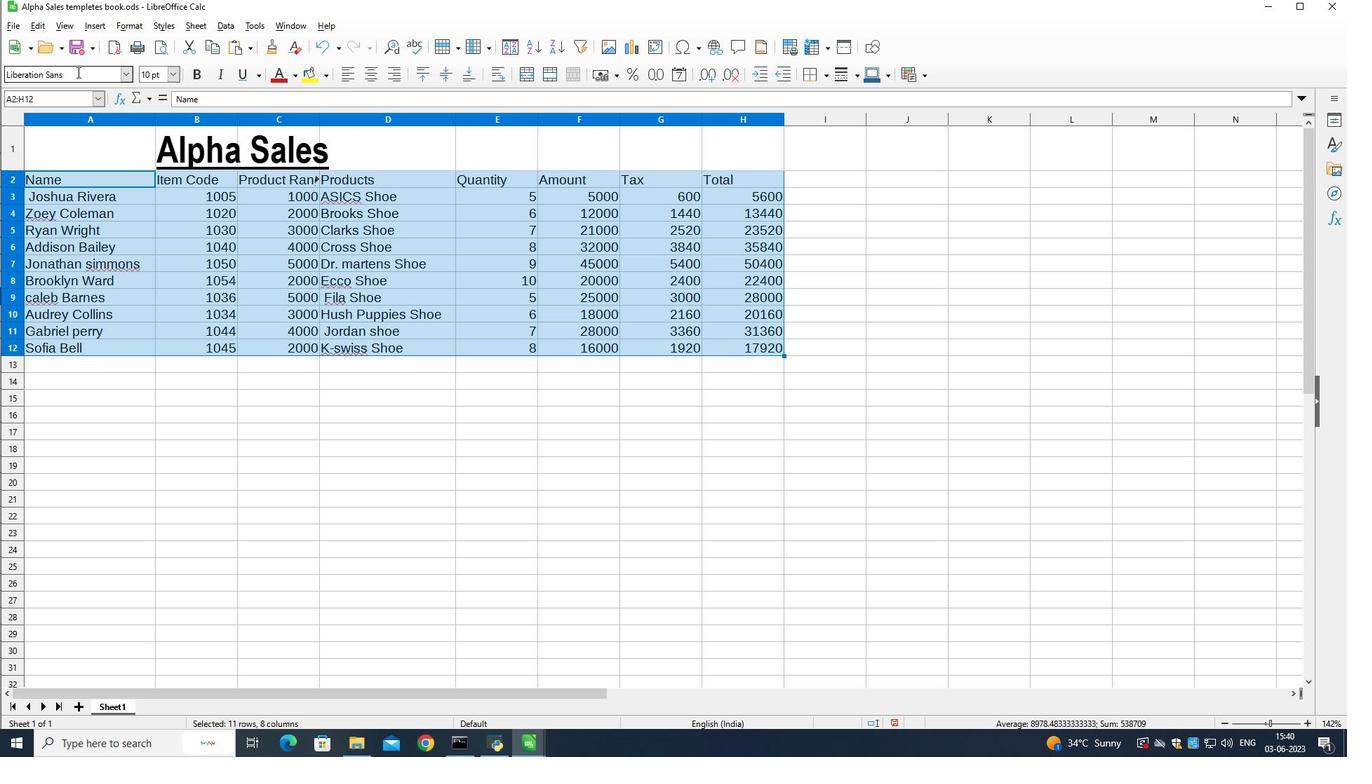 
Action: Mouse pressed left at (88, 72)
Screenshot: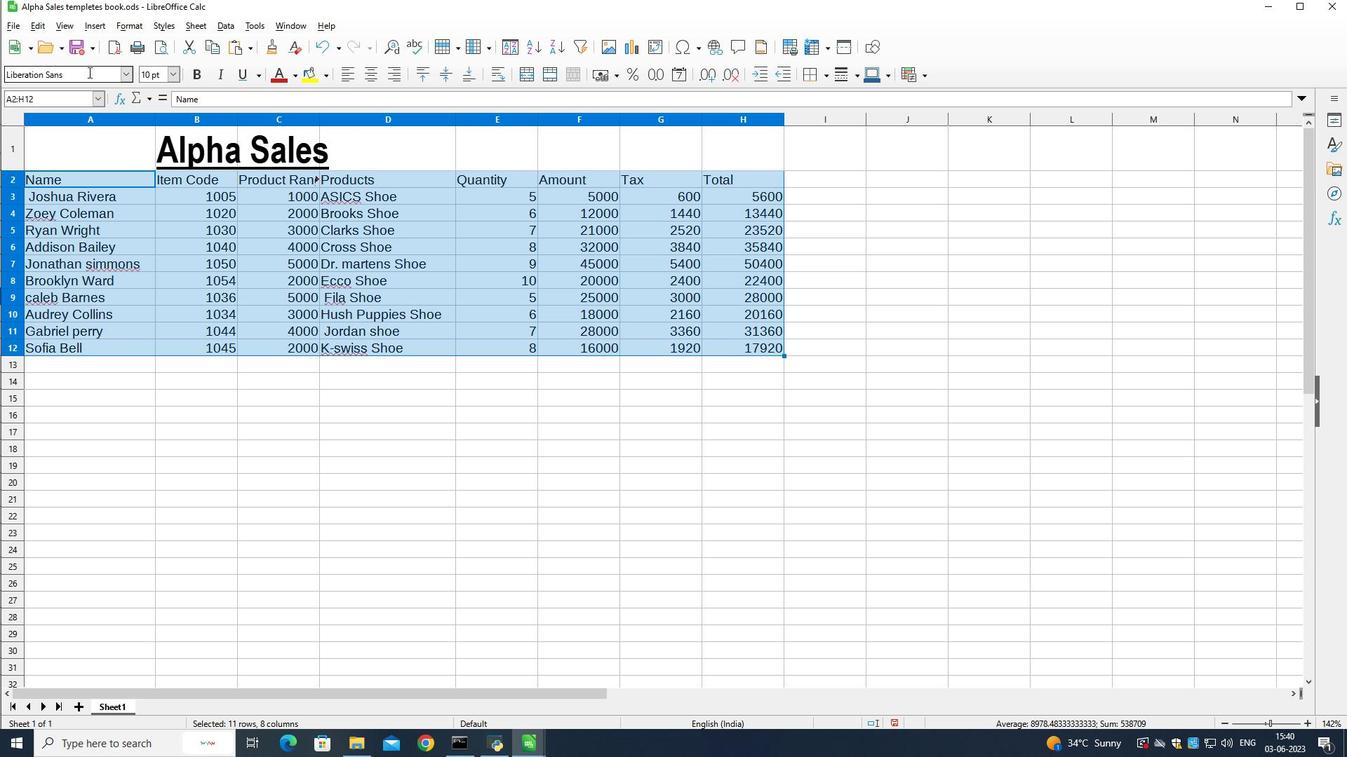 
Action: Mouse pressed left at (88, 72)
Screenshot: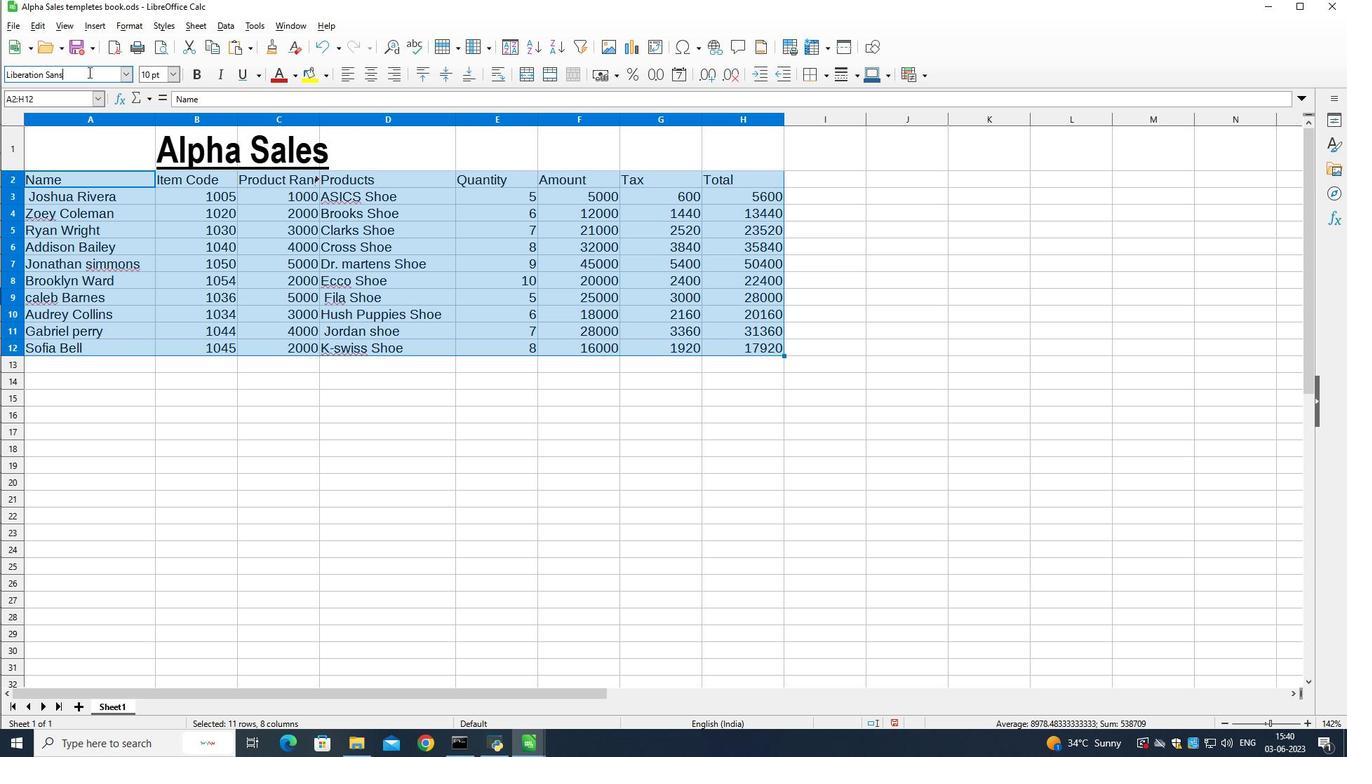 
Action: Mouse pressed left at (88, 72)
Screenshot: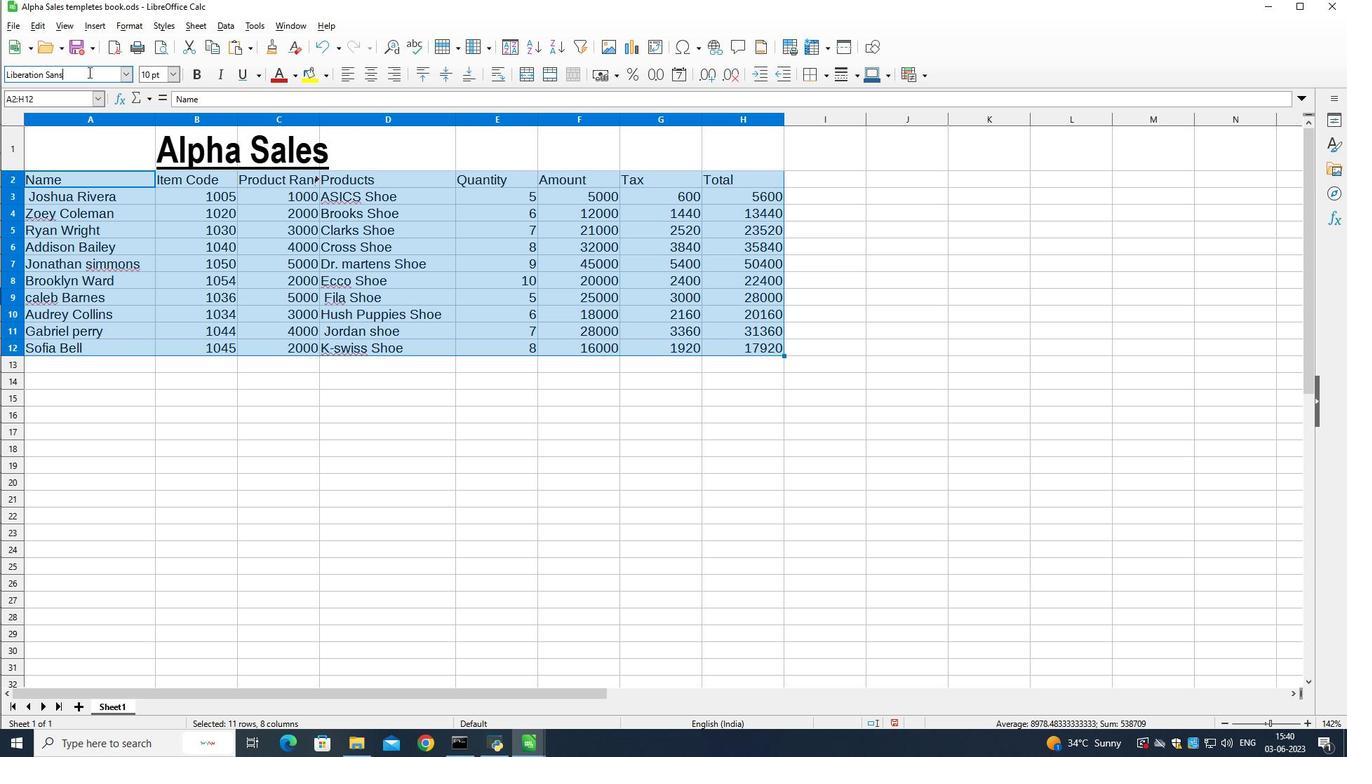 
Action: Mouse pressed left at (88, 72)
Screenshot: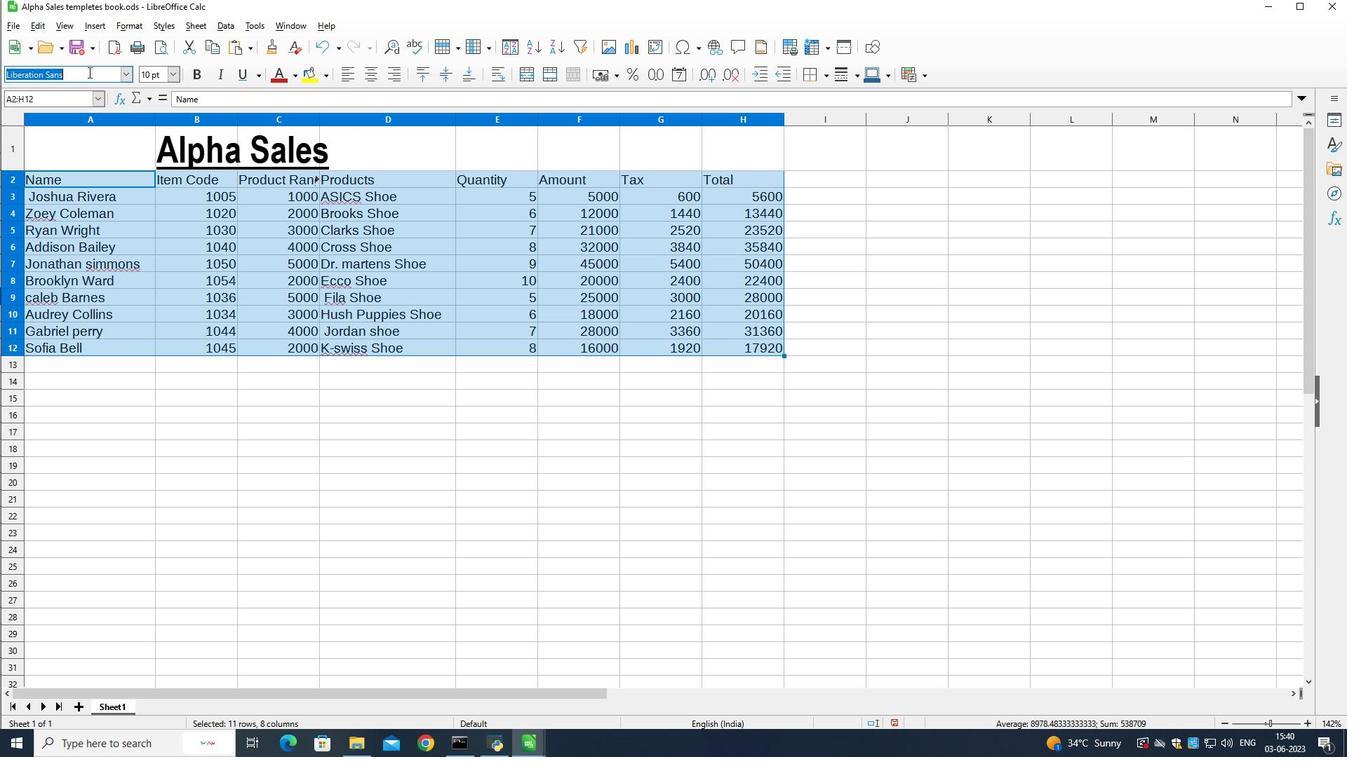 
Action: Mouse moved to (124, 98)
Screenshot: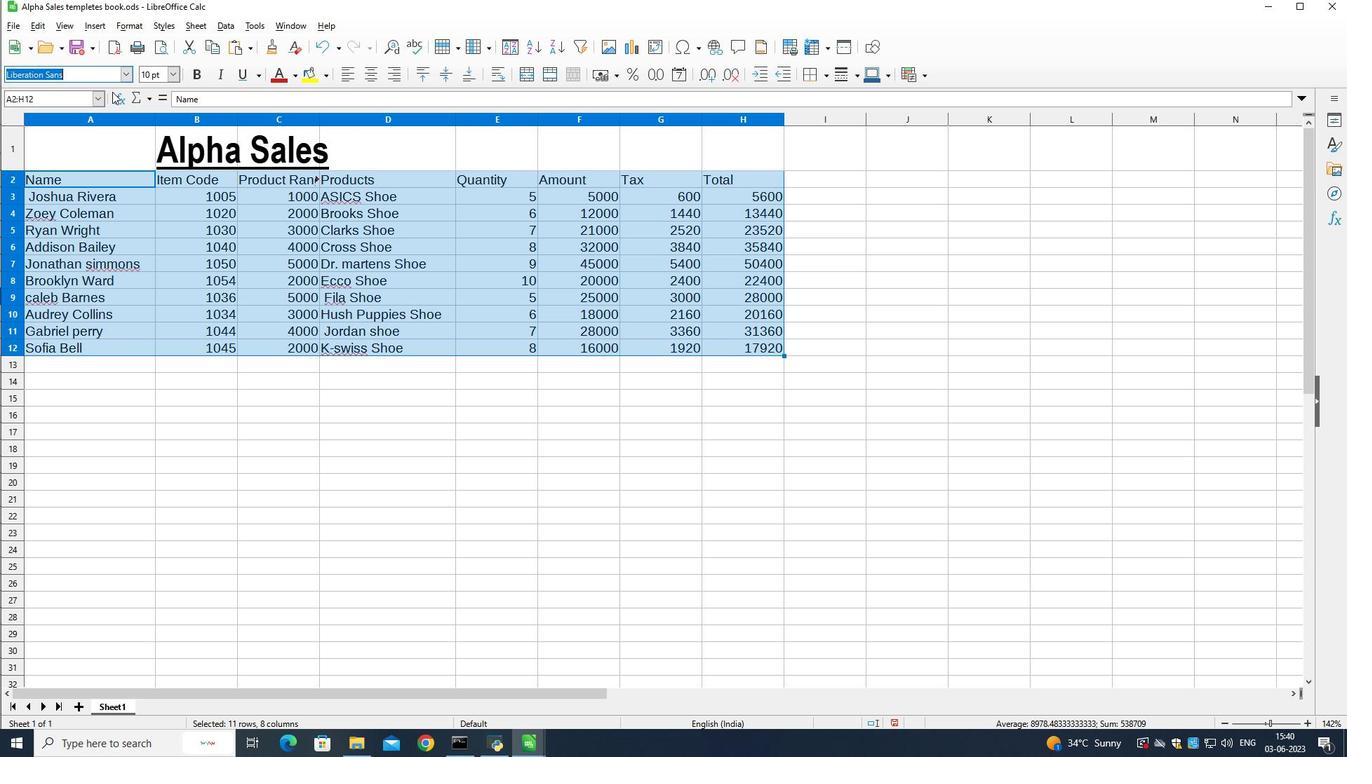 
Action: Key pressed <Key.shift>Arial<Key.space>narrow<Key.enter>
Screenshot: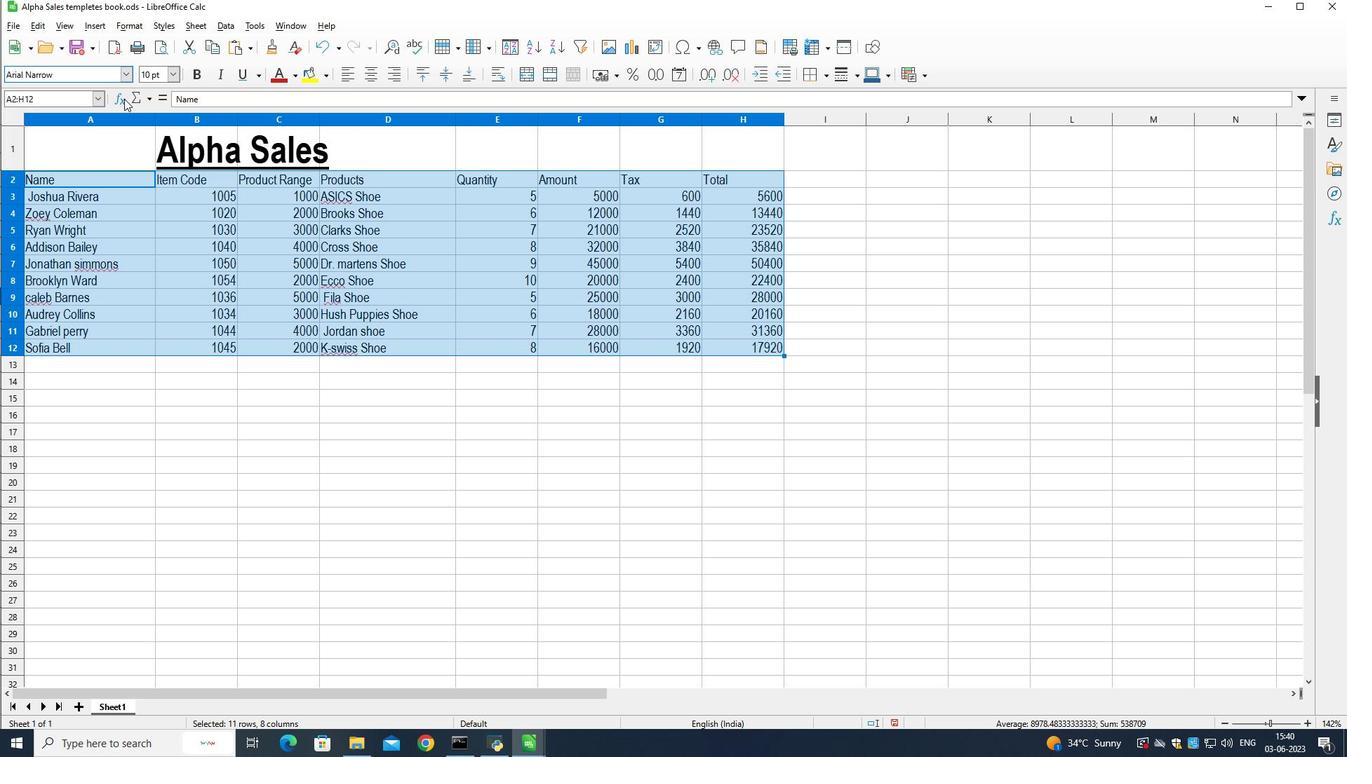 
Action: Mouse moved to (176, 75)
Screenshot: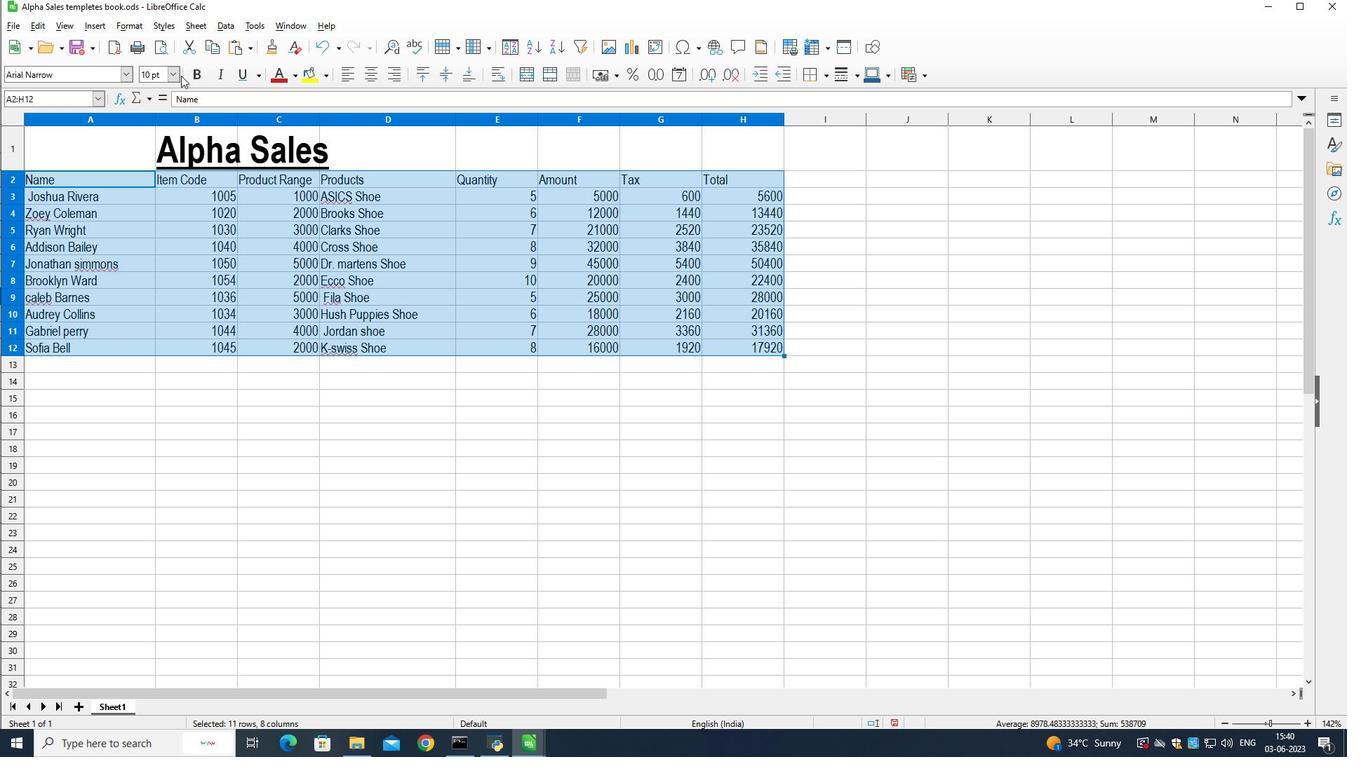 
Action: Mouse pressed left at (176, 75)
Screenshot: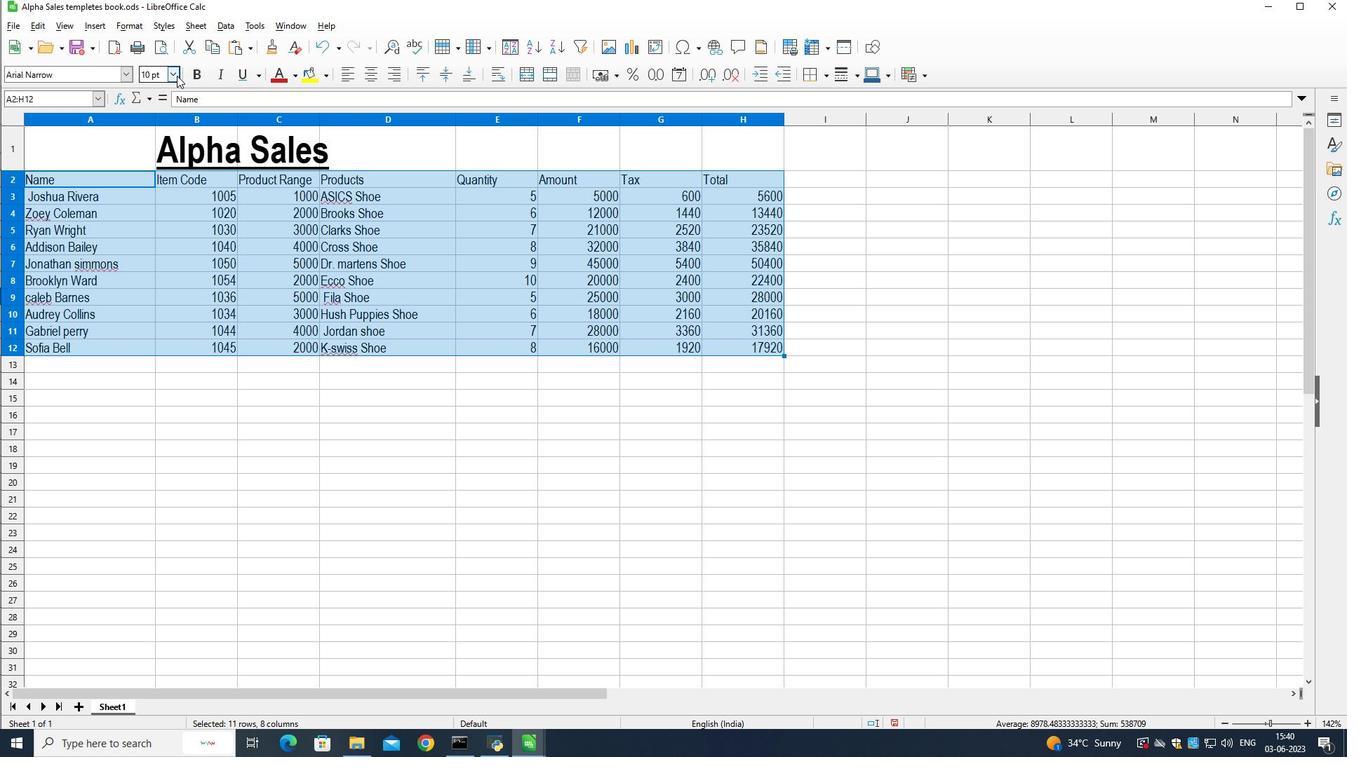 
Action: Mouse moved to (152, 216)
Screenshot: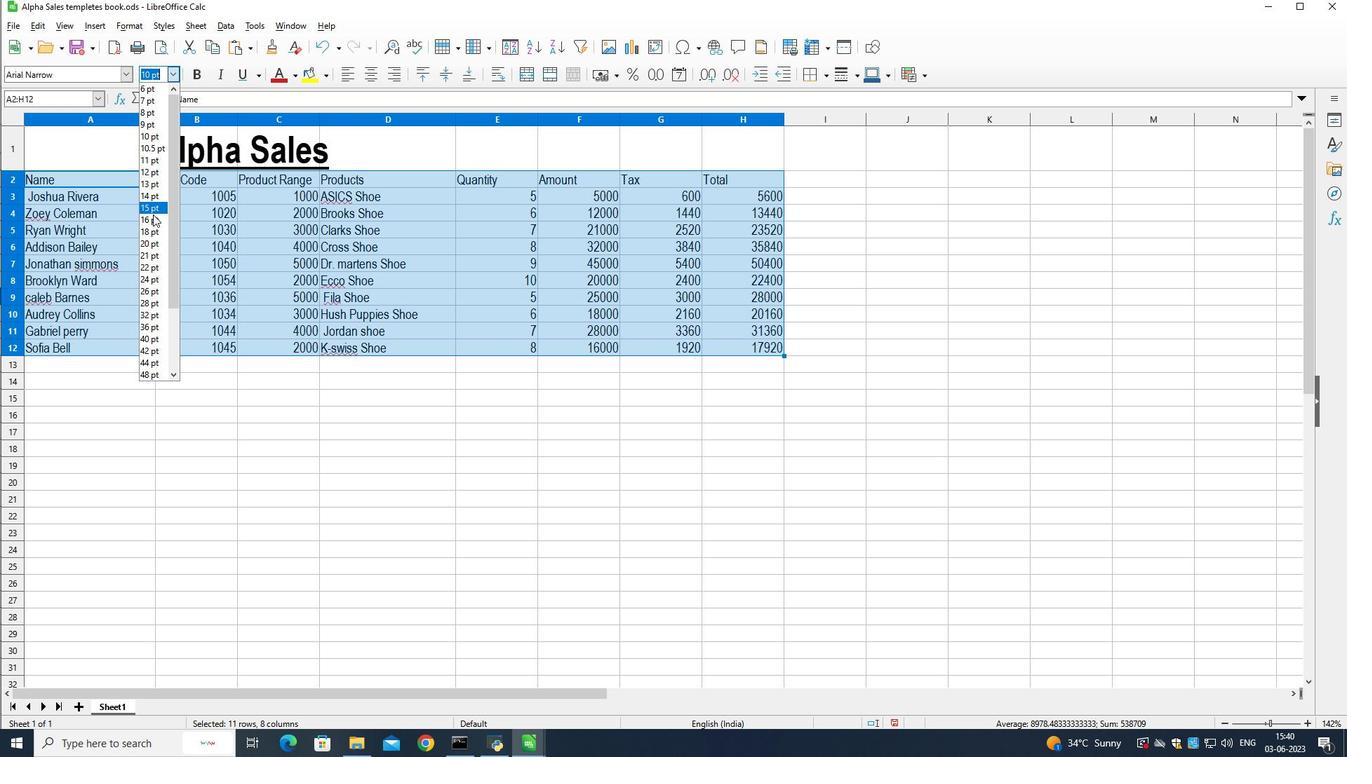 
Action: Mouse pressed left at (152, 216)
Screenshot: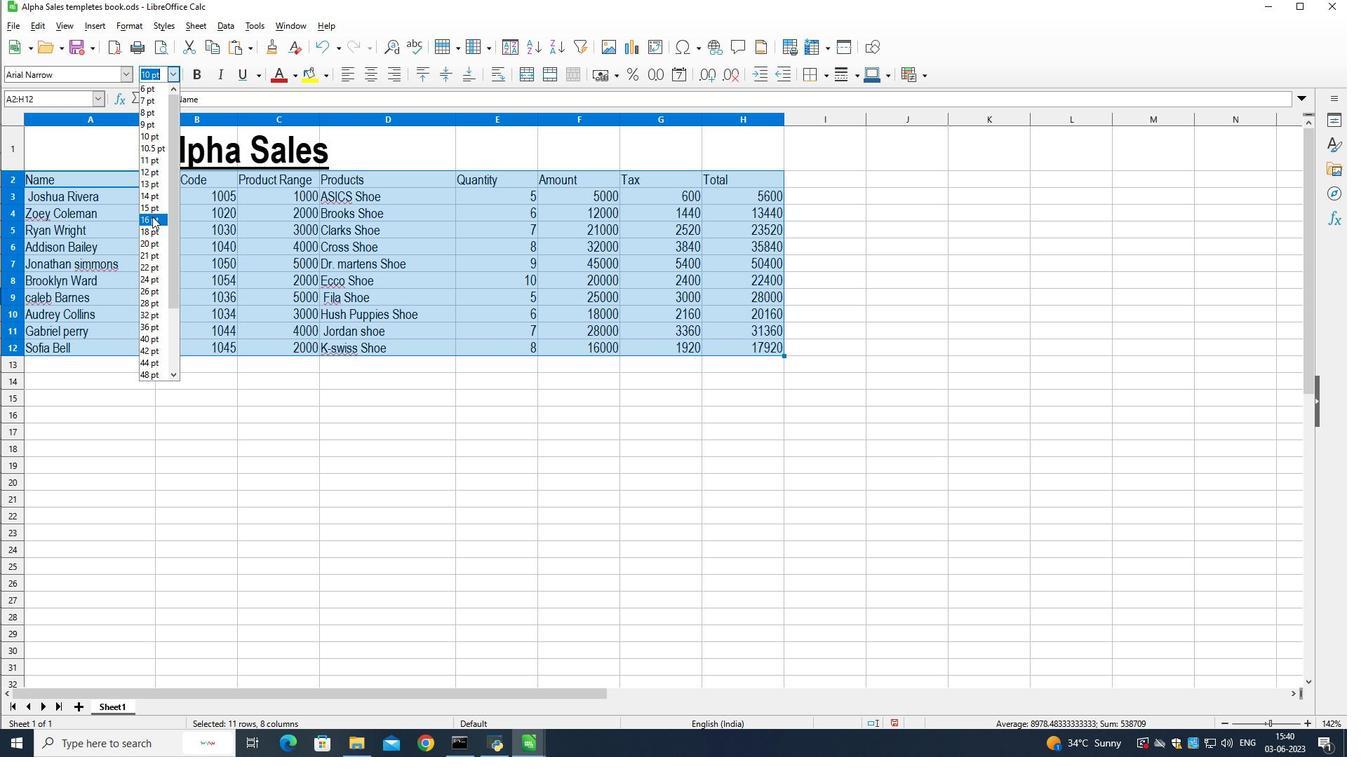 
Action: Mouse moved to (390, 500)
Screenshot: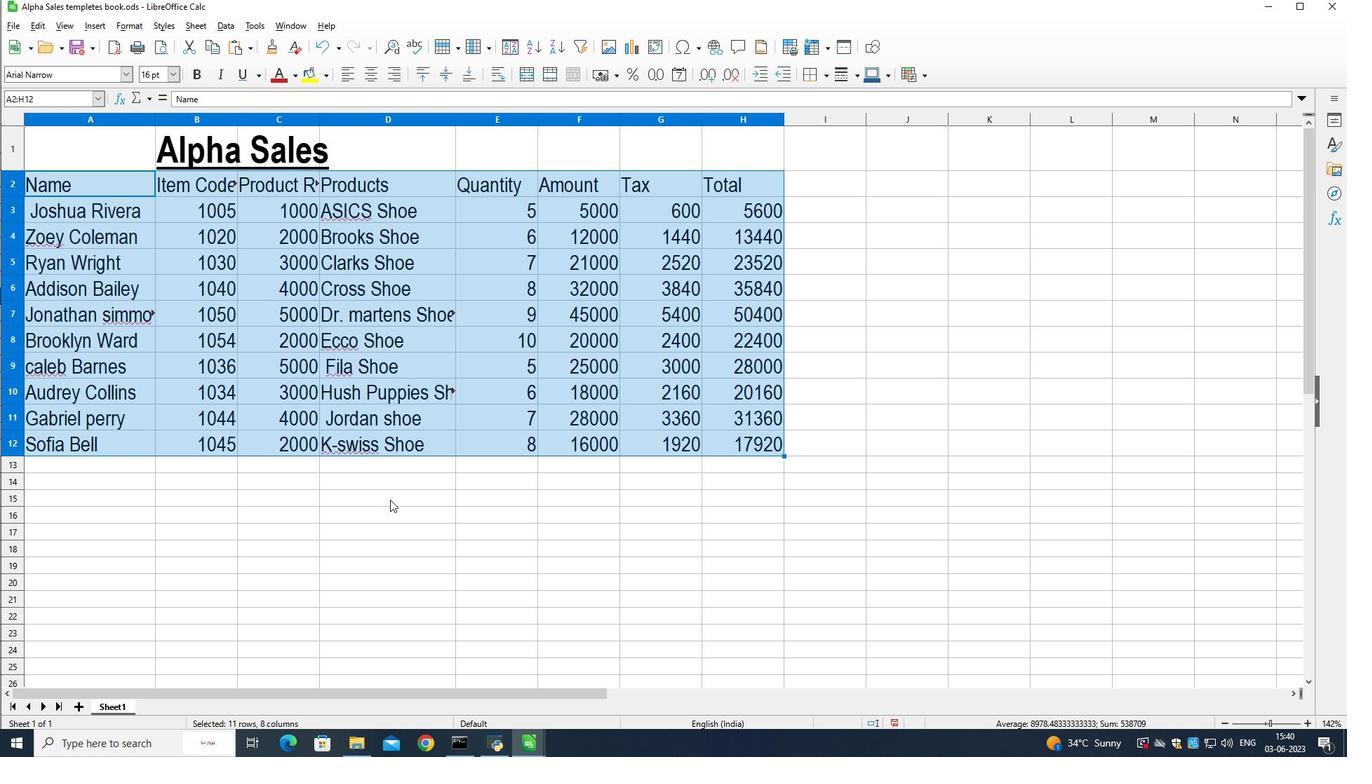 
Action: Mouse pressed left at (390, 500)
Screenshot: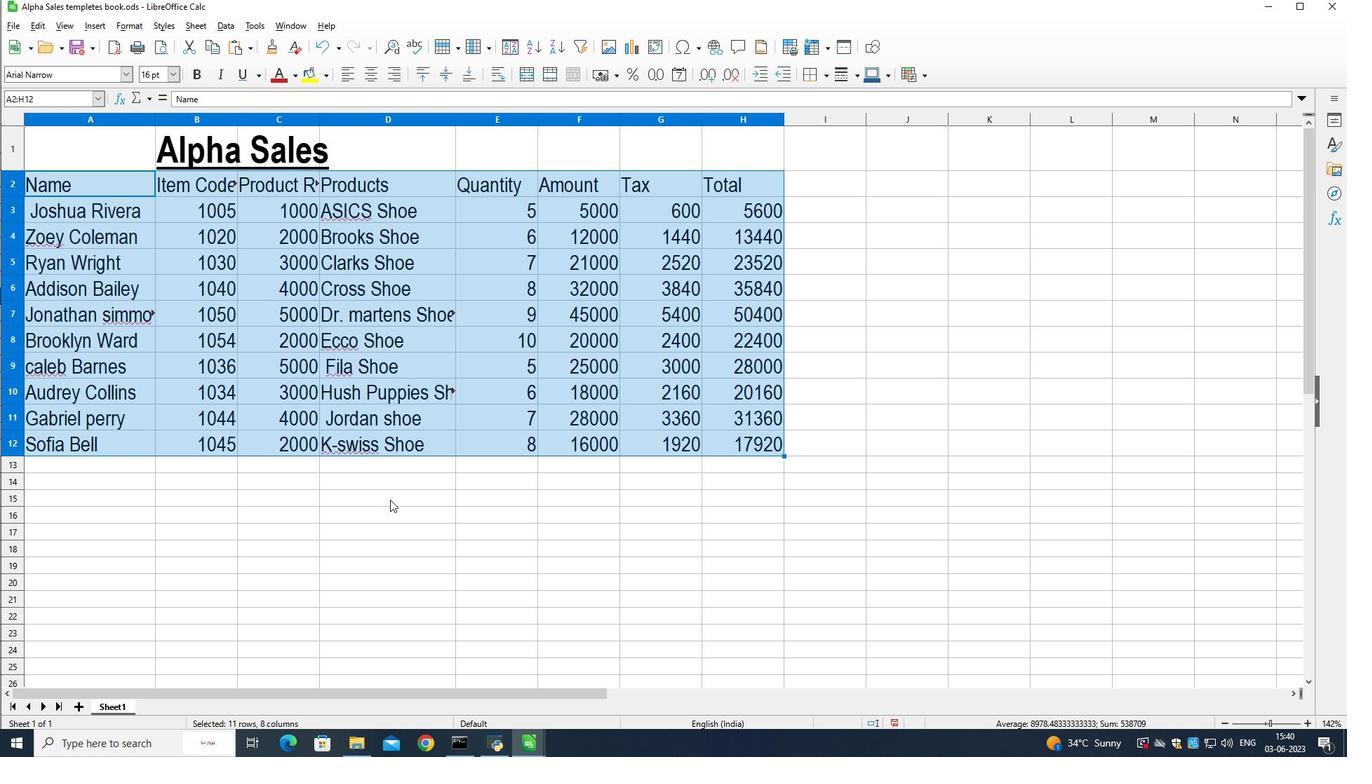 
Action: Mouse moved to (37, 143)
Screenshot: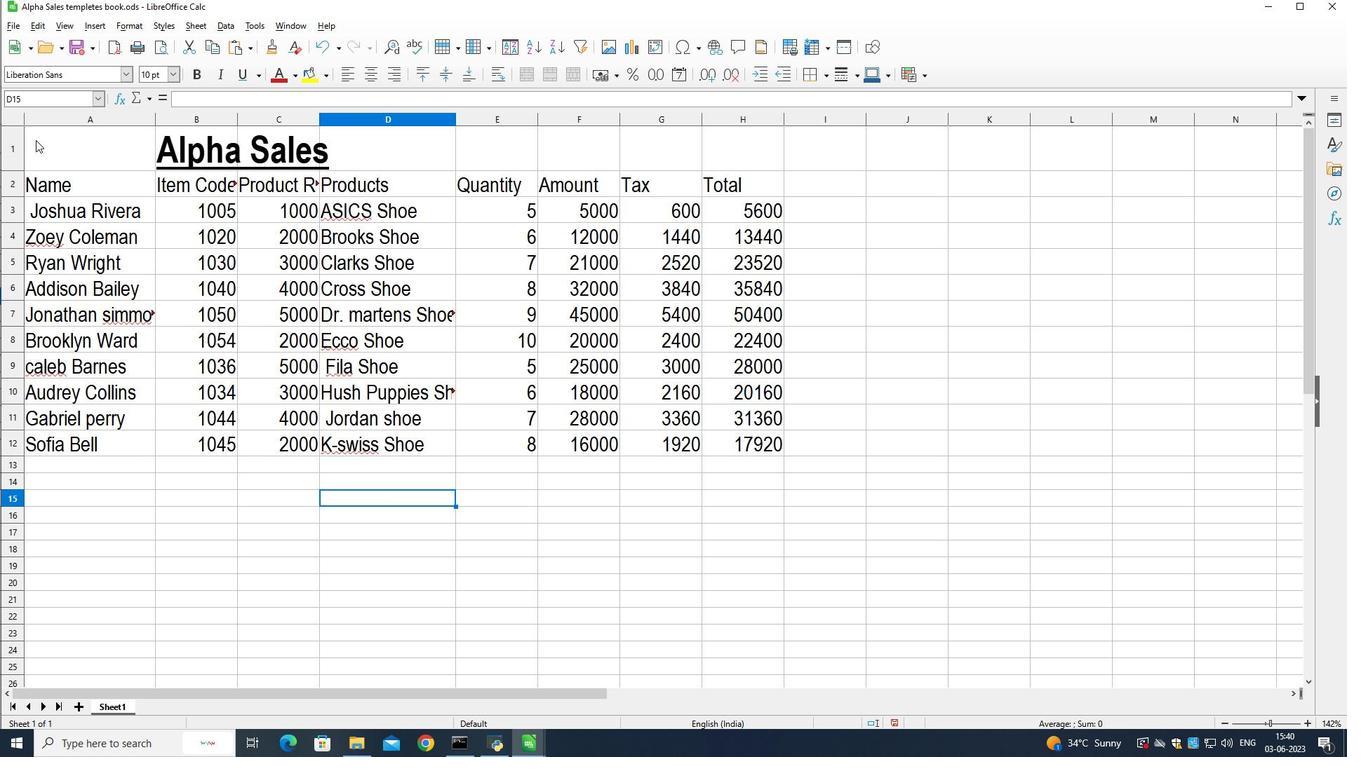 
Action: Mouse pressed left at (37, 143)
Screenshot: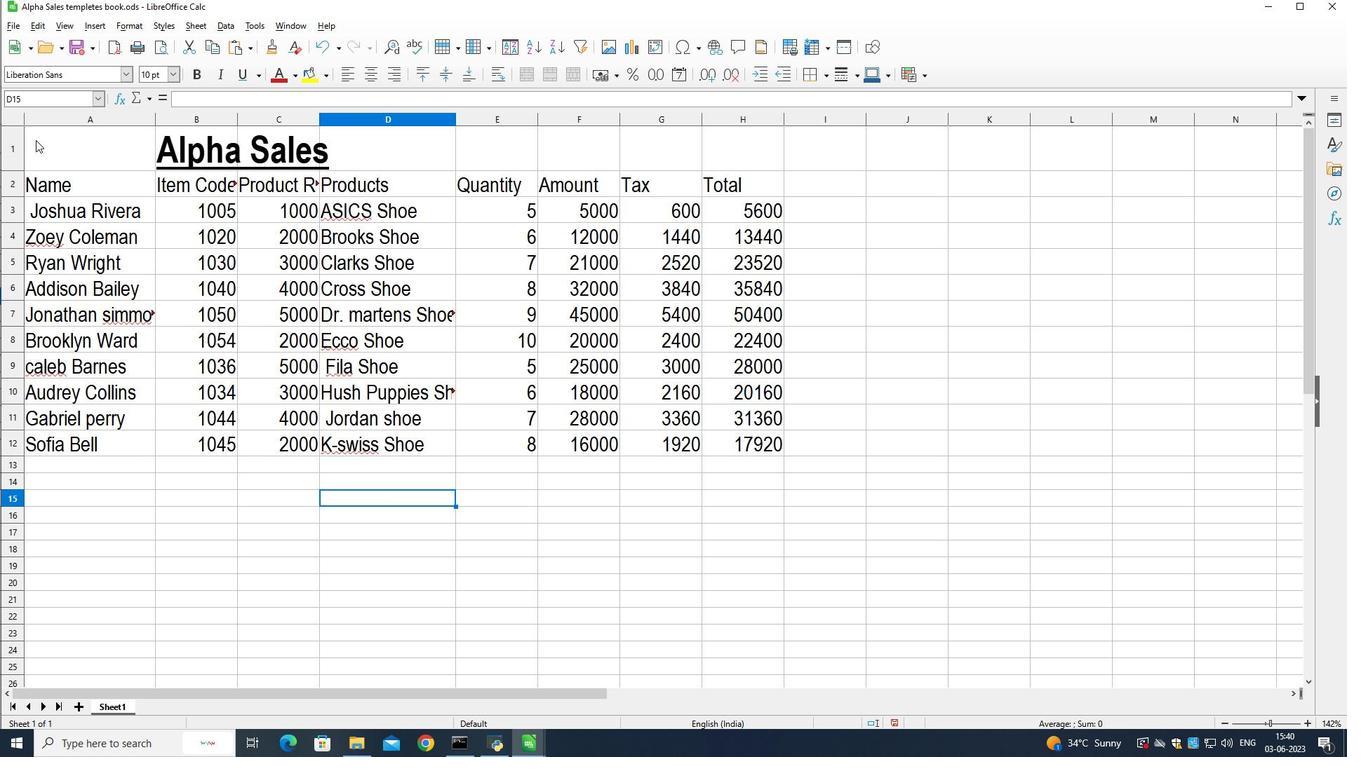 
Action: Mouse moved to (742, 449)
Screenshot: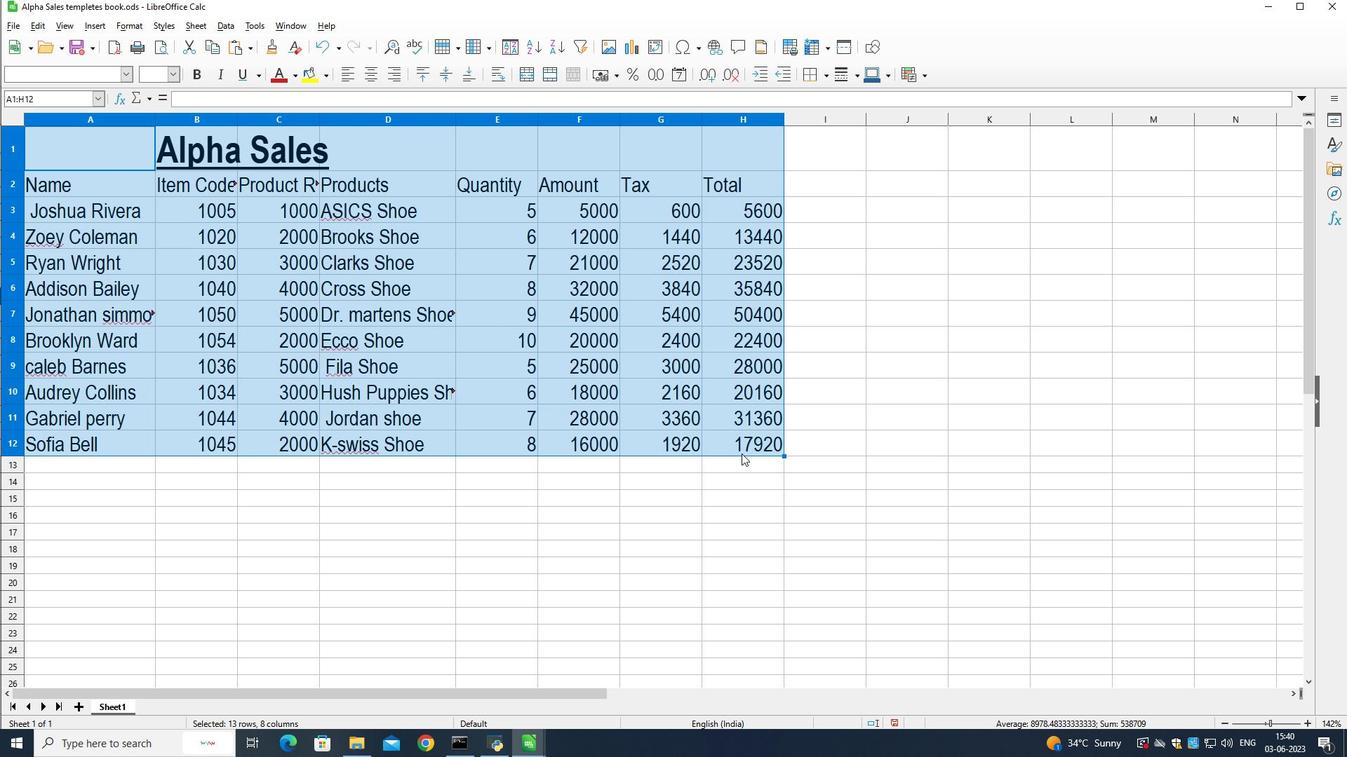 
Action: Mouse pressed left at (742, 449)
Screenshot: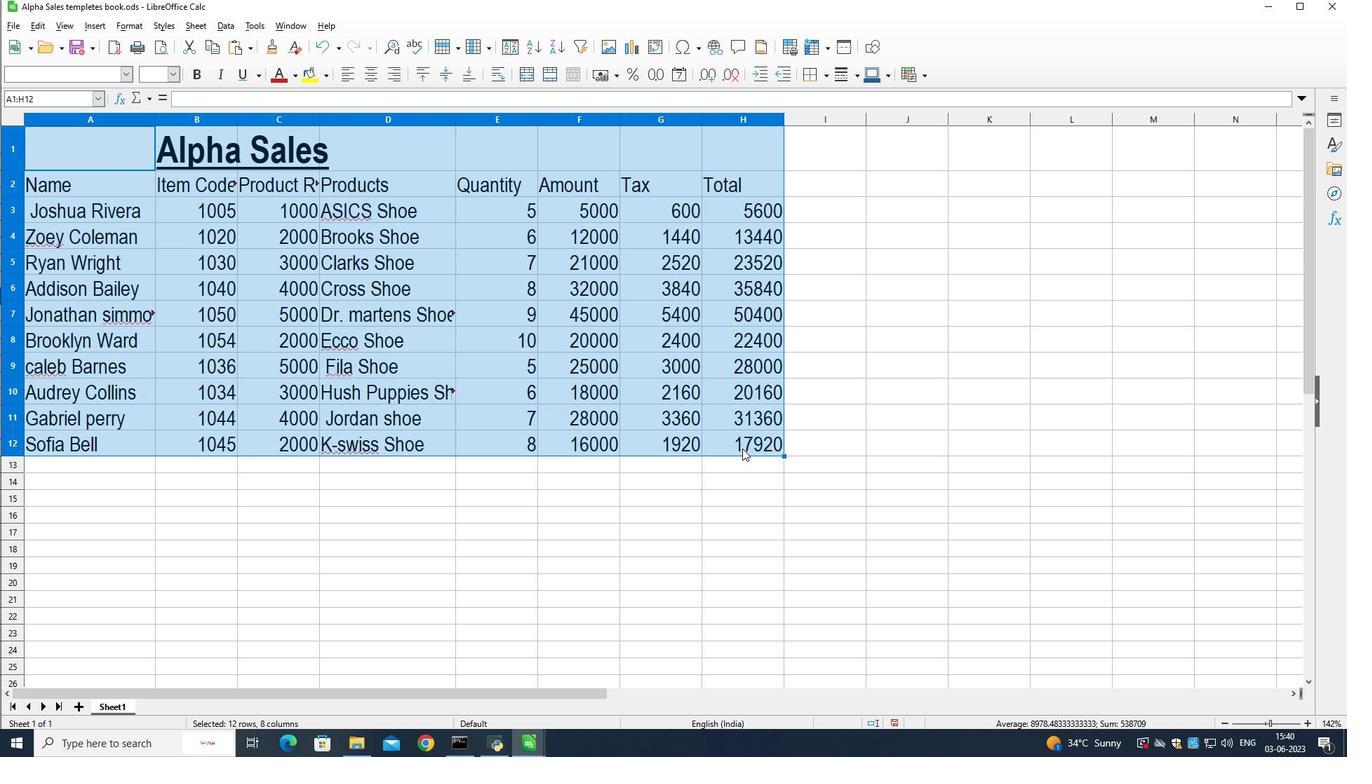 
Action: Mouse moved to (461, 75)
Screenshot: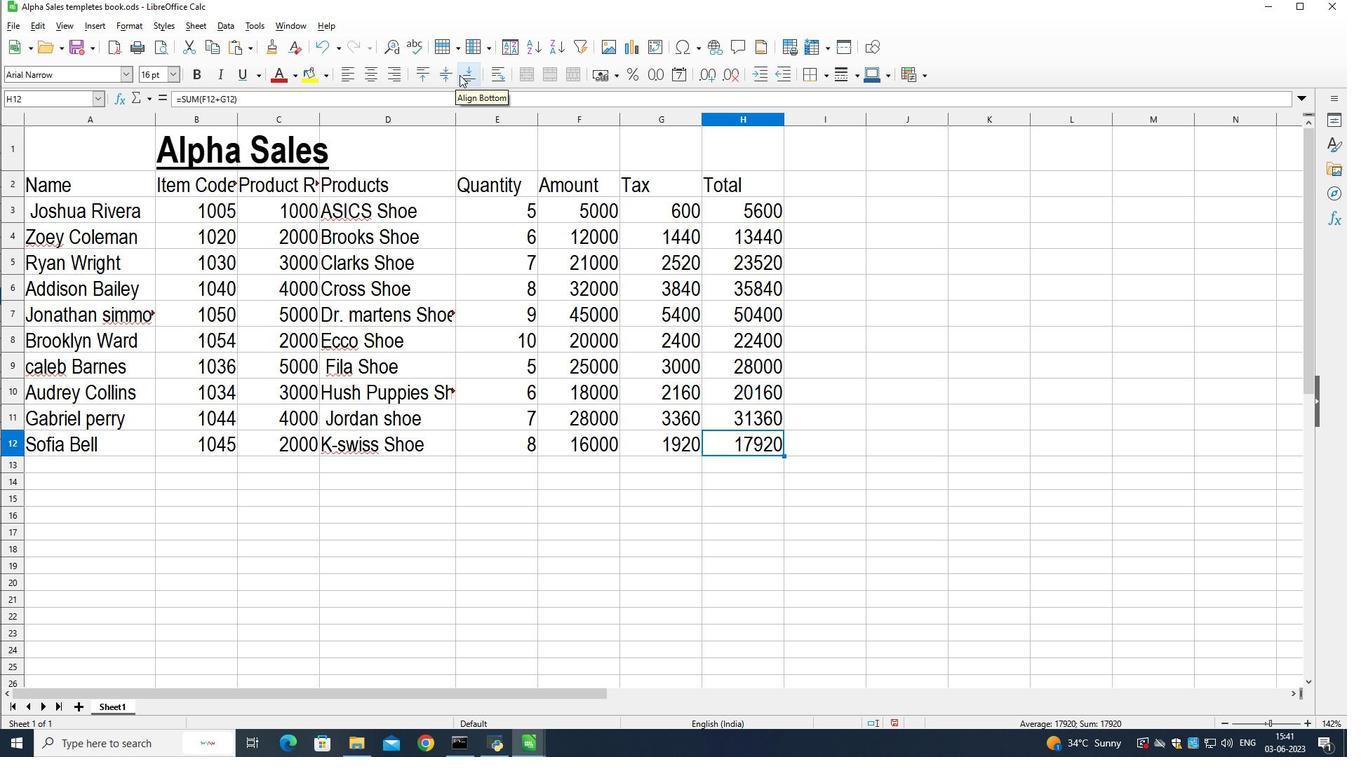
Action: Mouse pressed left at (461, 75)
Screenshot: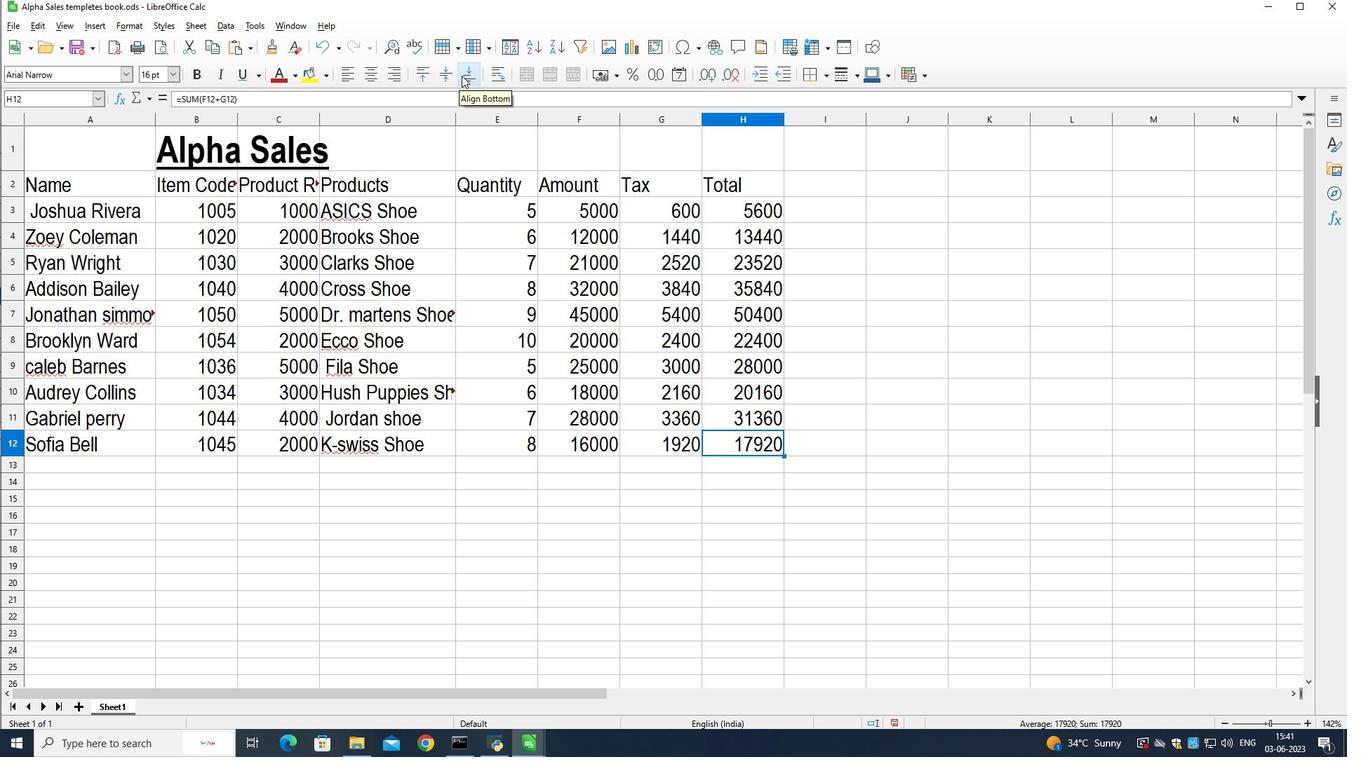 
Action: Mouse moved to (458, 510)
Screenshot: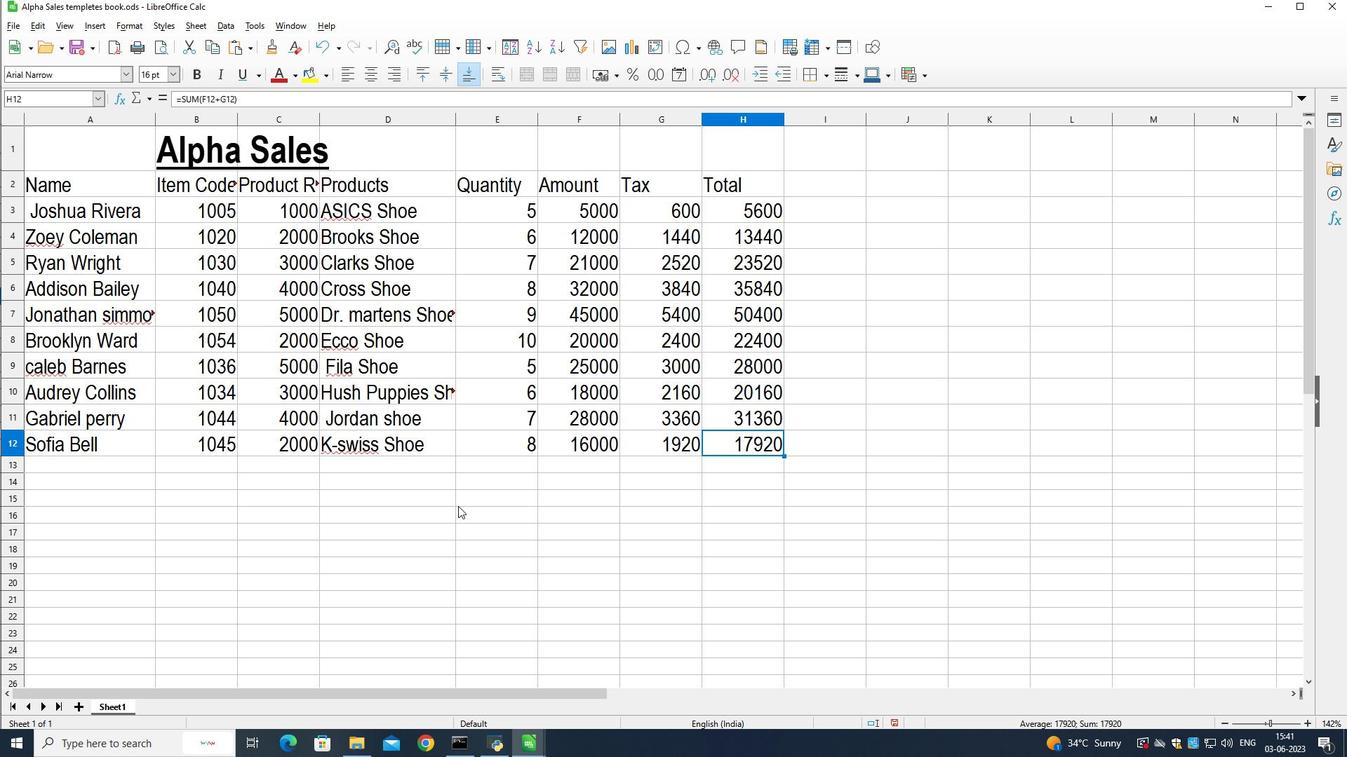 
Action: Mouse pressed left at (458, 510)
Screenshot: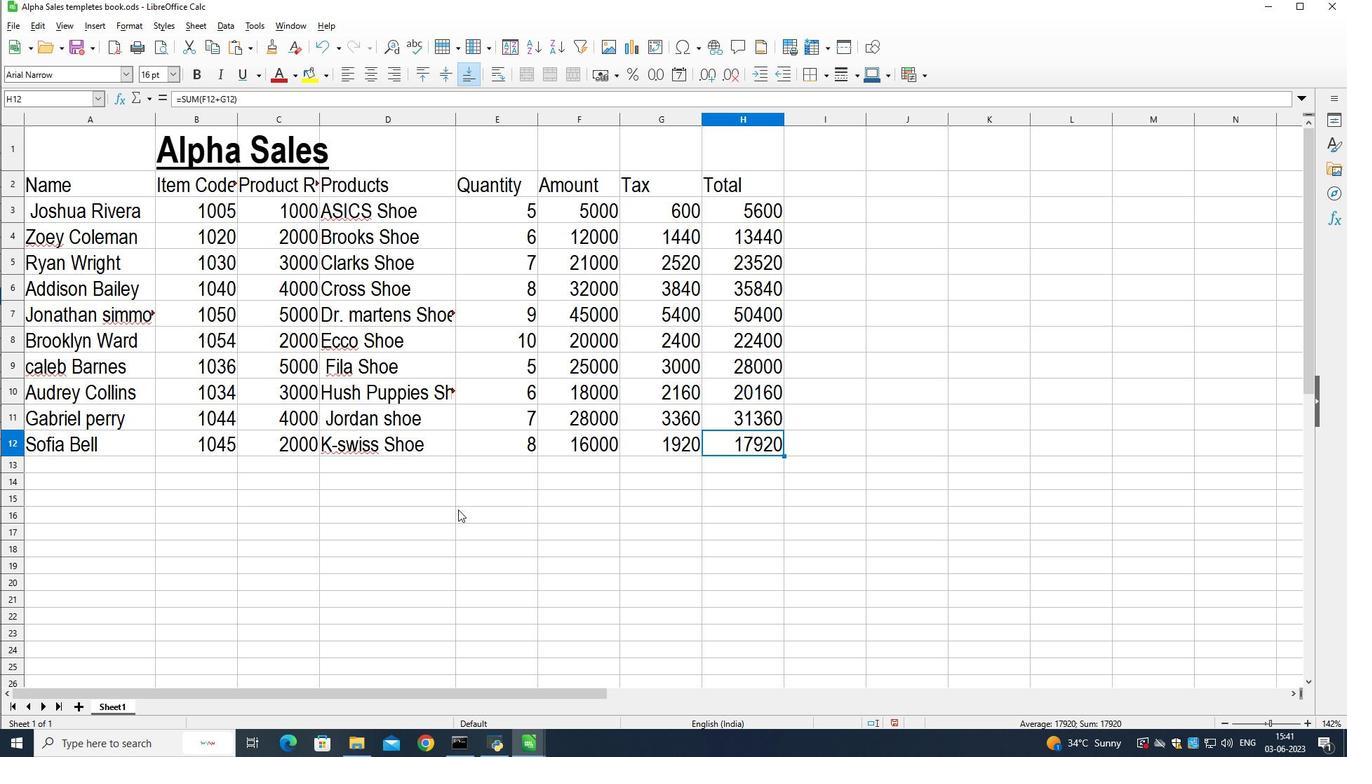 
Action: Key pressed ctrl+S
Screenshot: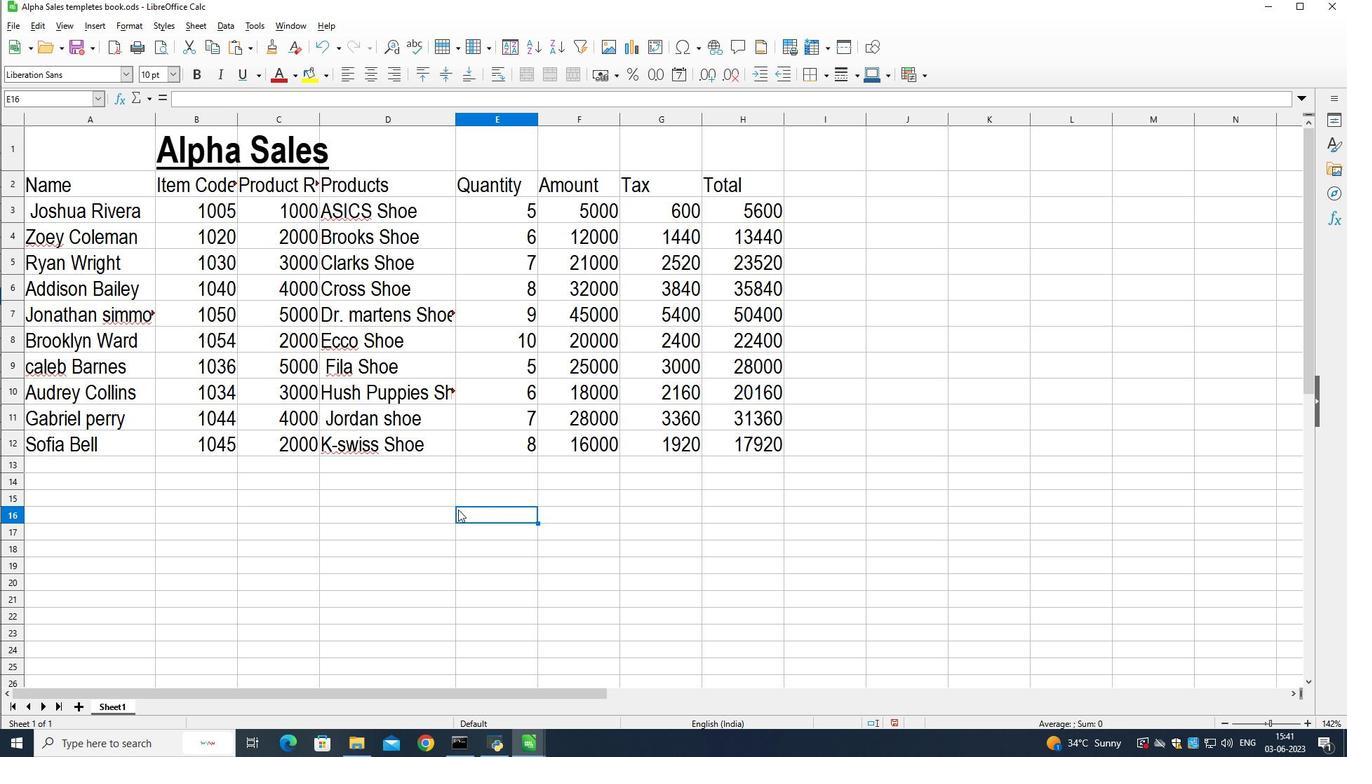 
Action: Mouse pressed left at (458, 510)
Screenshot: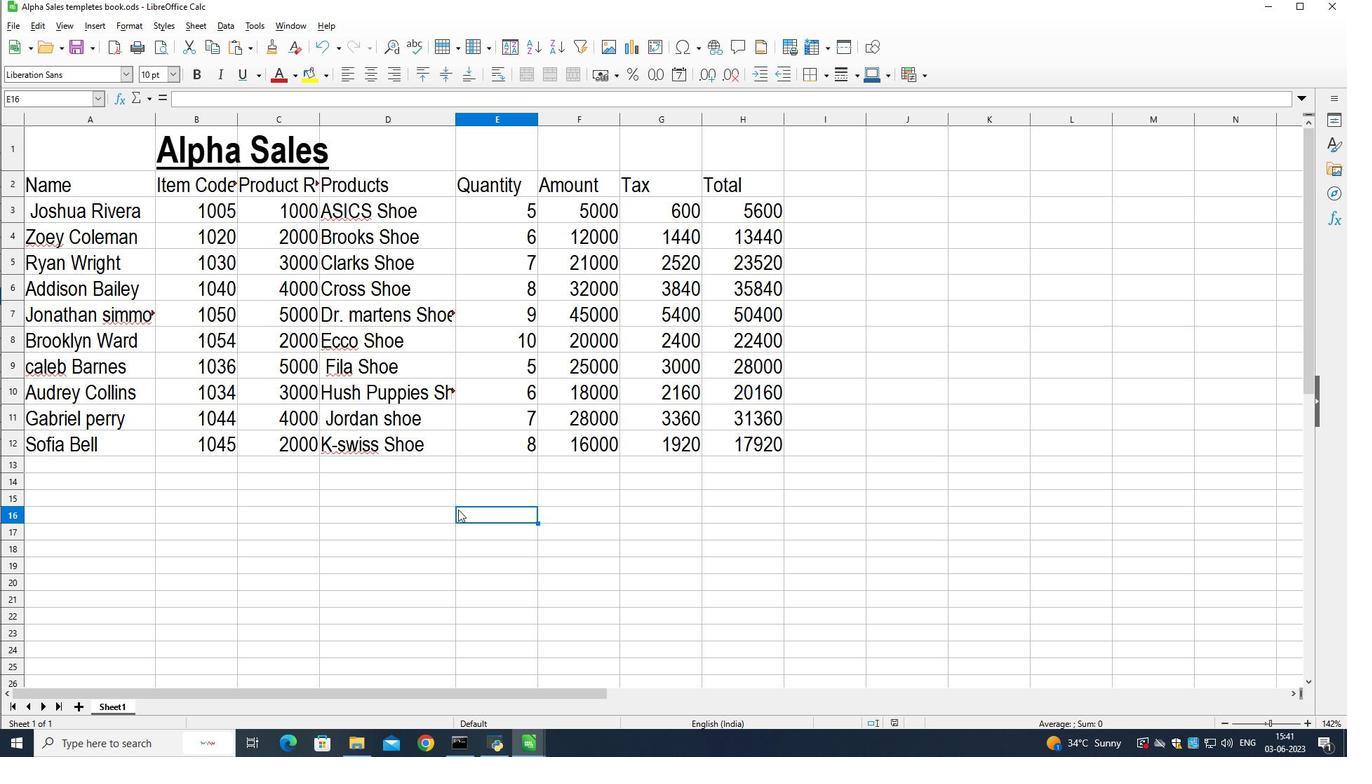 
Action: Mouse moved to (455, 510)
Screenshot: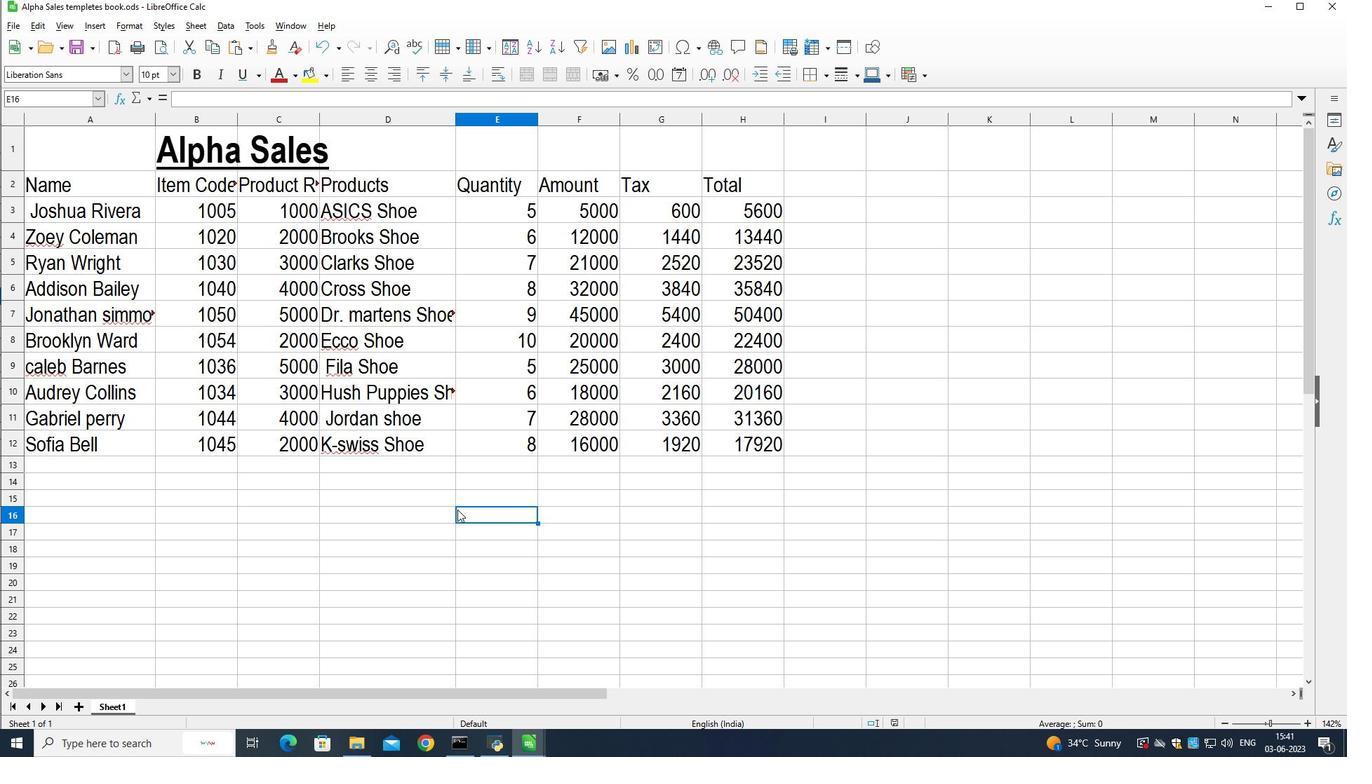 
